 Task: Find a guest house in Ames, United States, for July 7-15, with 4 bedrooms, 3 bathrooms, self check-in, and English-speaking host, within a price range of ₹6600 to ₹330000+.
Action: Mouse moved to (432, 96)
Screenshot: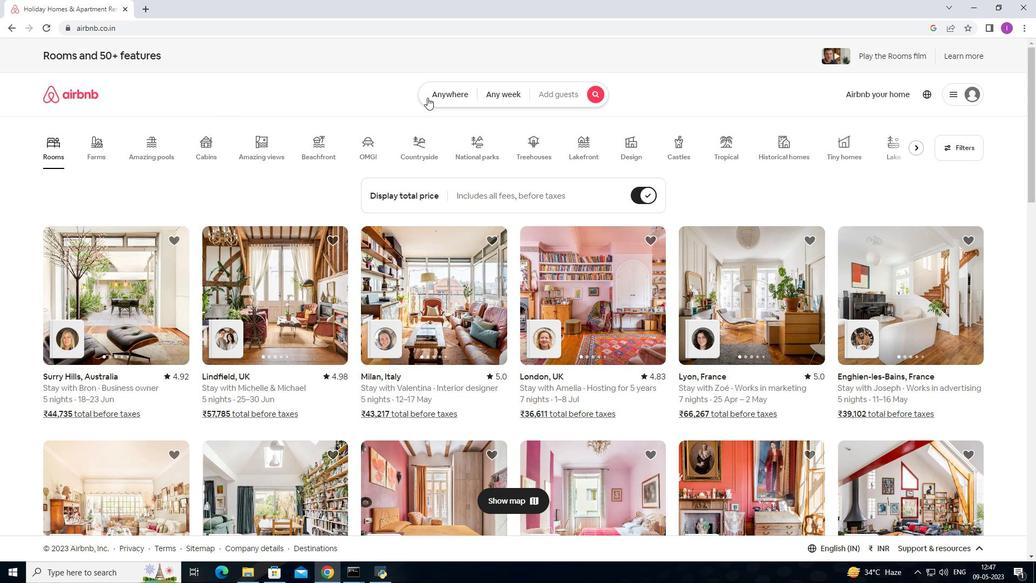 
Action: Mouse pressed left at (432, 96)
Screenshot: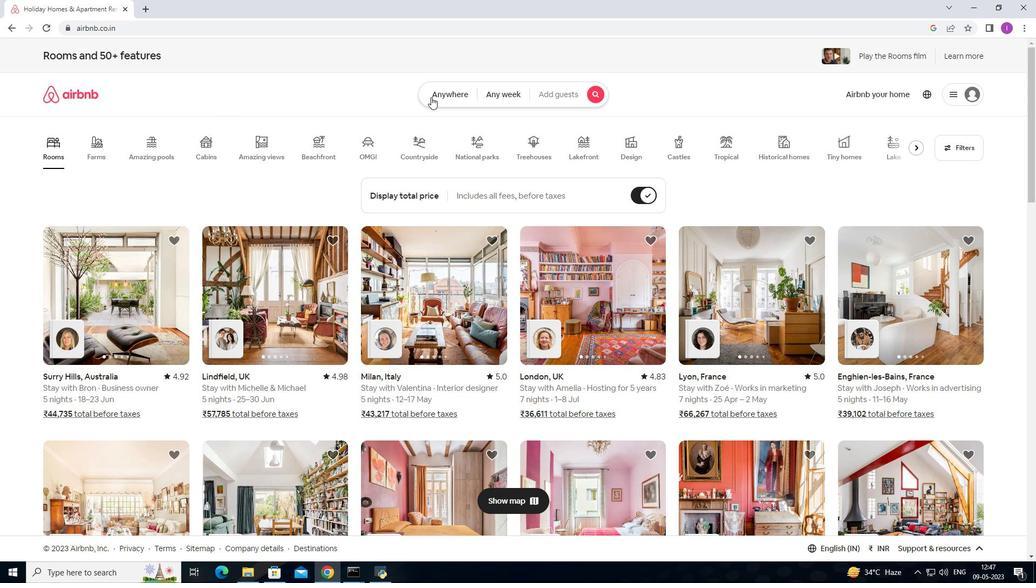 
Action: Mouse moved to (356, 131)
Screenshot: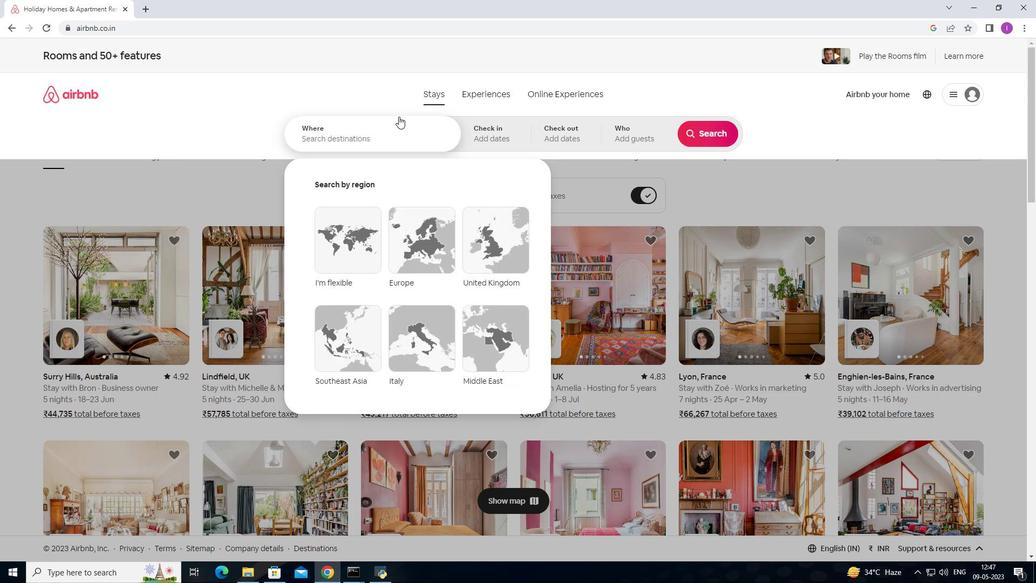 
Action: Mouse pressed left at (356, 131)
Screenshot: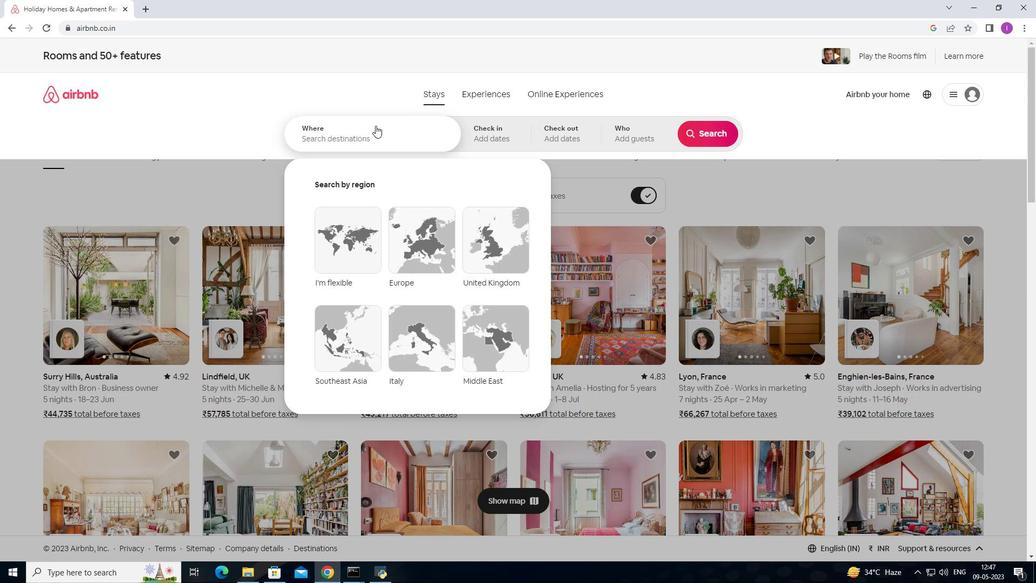 
Action: Mouse moved to (319, 135)
Screenshot: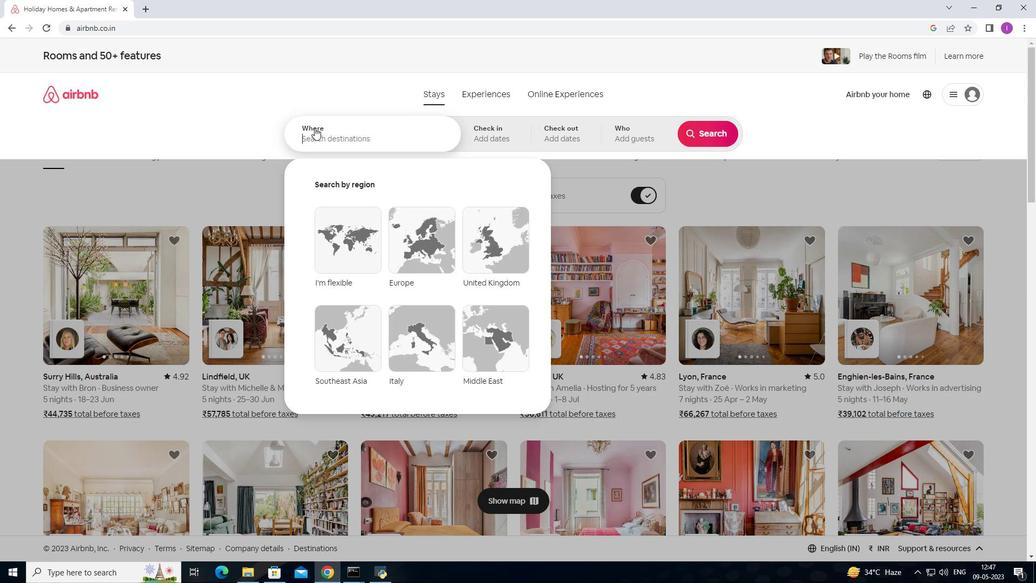 
Action: Mouse pressed left at (319, 135)
Screenshot: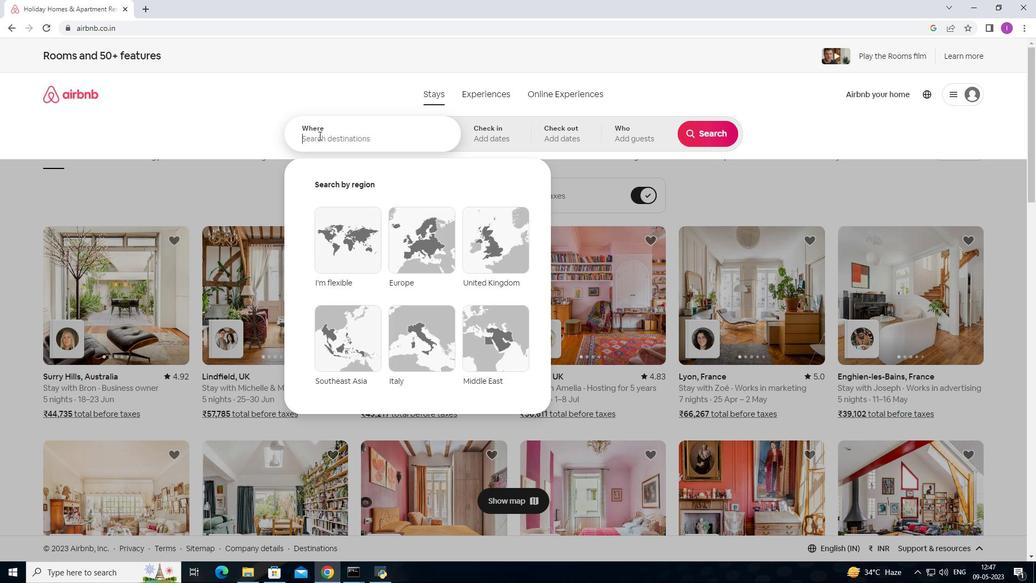 
Action: Mouse moved to (324, 132)
Screenshot: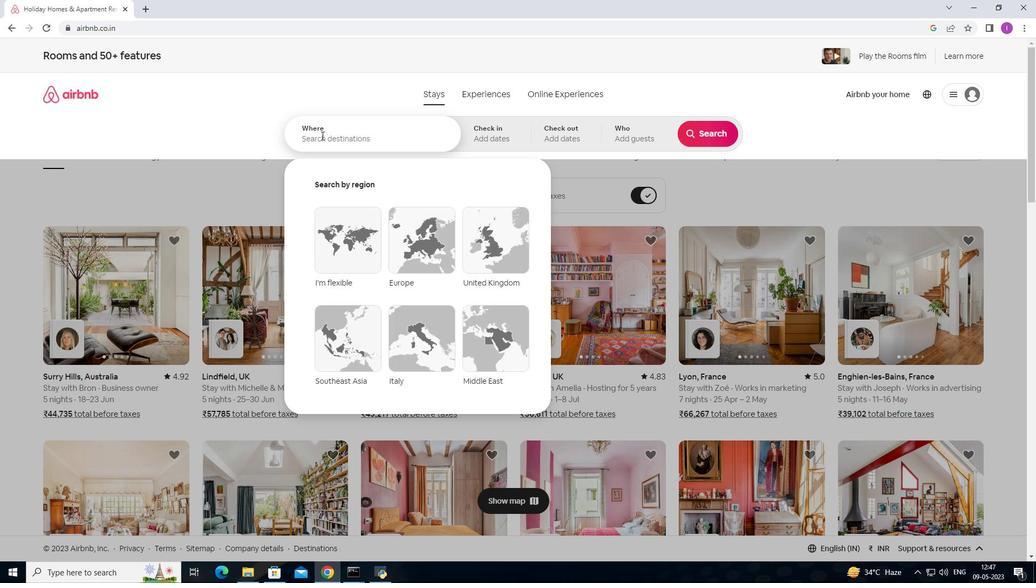 
Action: Key pressed <Key.shift>Ames,<Key.shift>United<Key.space>states
Screenshot: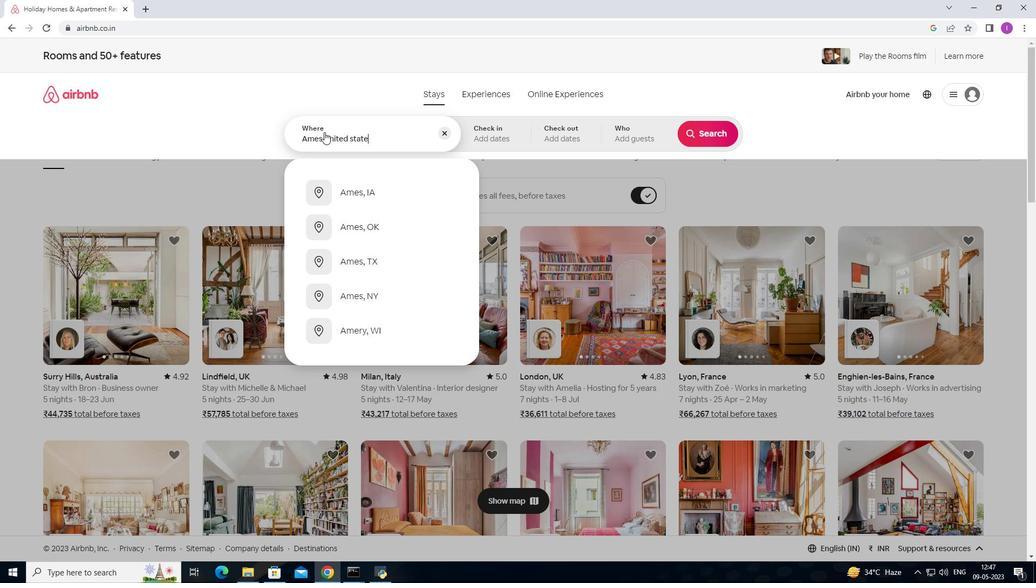 
Action: Mouse moved to (517, 131)
Screenshot: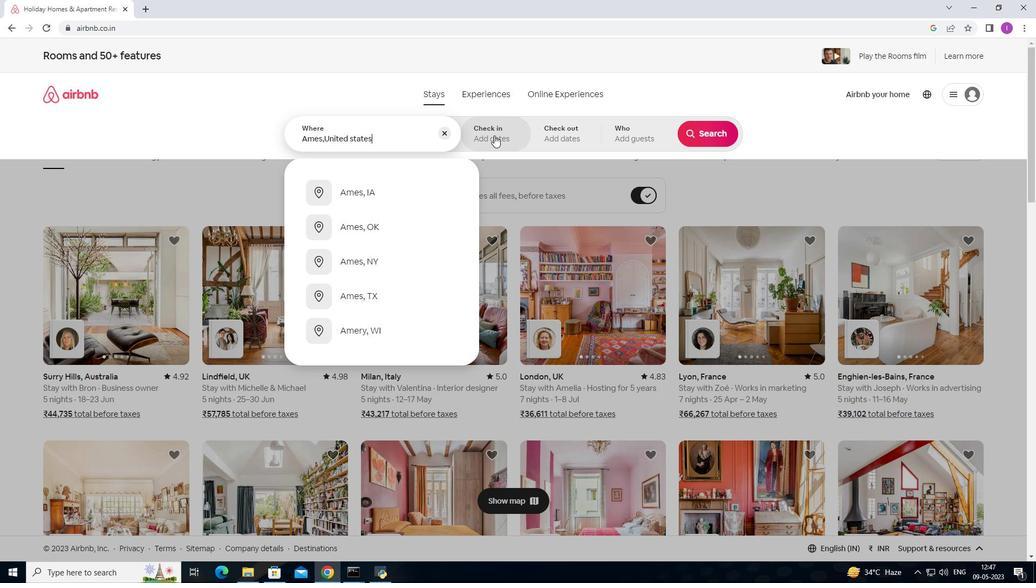 
Action: Mouse pressed left at (517, 131)
Screenshot: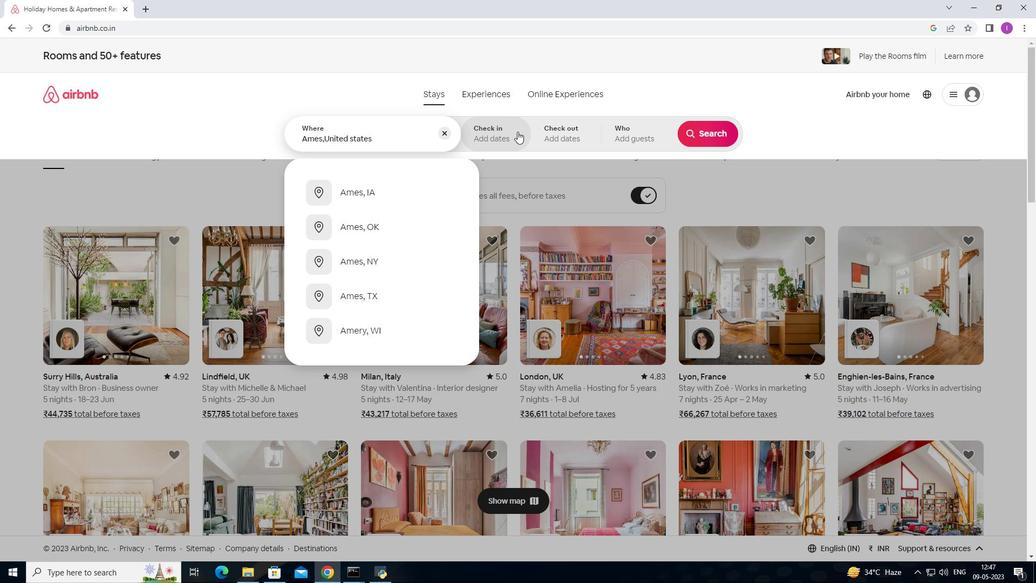 
Action: Mouse moved to (705, 212)
Screenshot: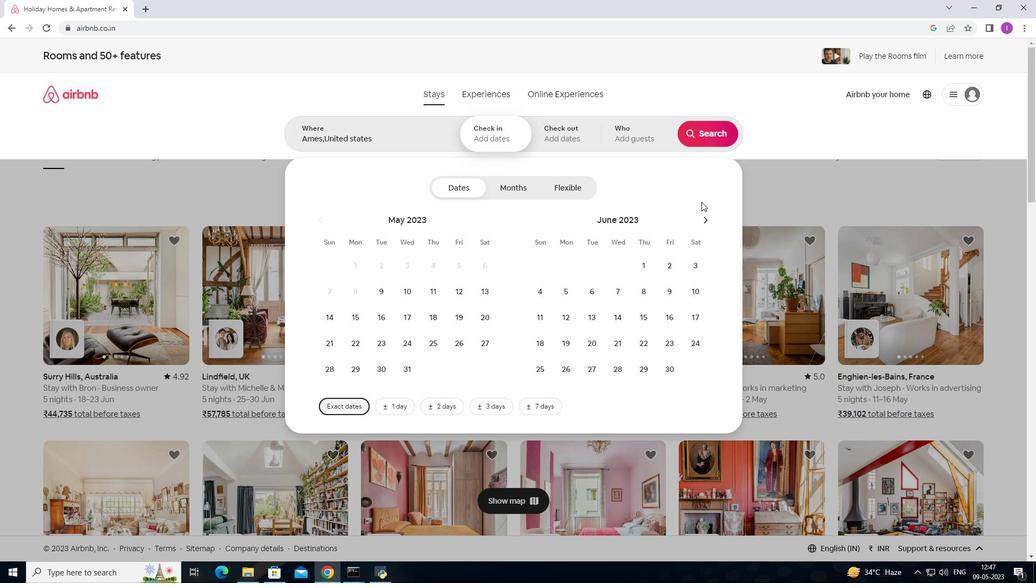
Action: Mouse pressed left at (705, 212)
Screenshot: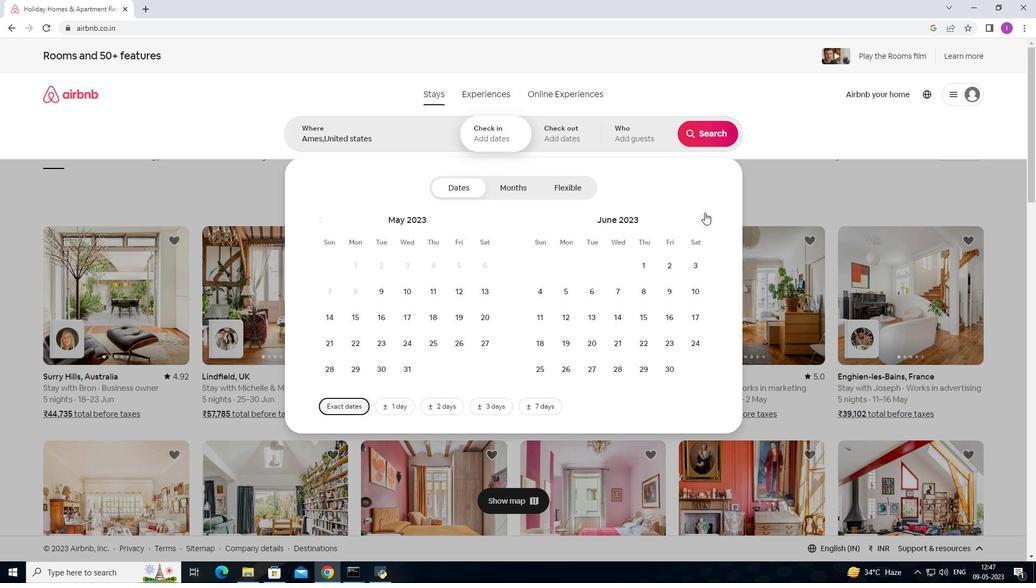 
Action: Mouse moved to (669, 287)
Screenshot: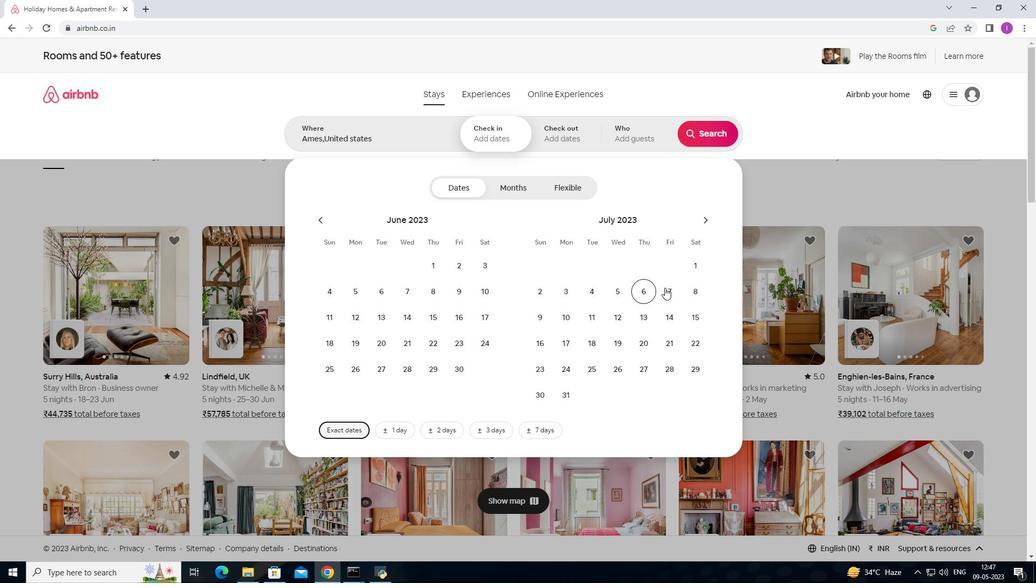 
Action: Mouse pressed left at (669, 287)
Screenshot: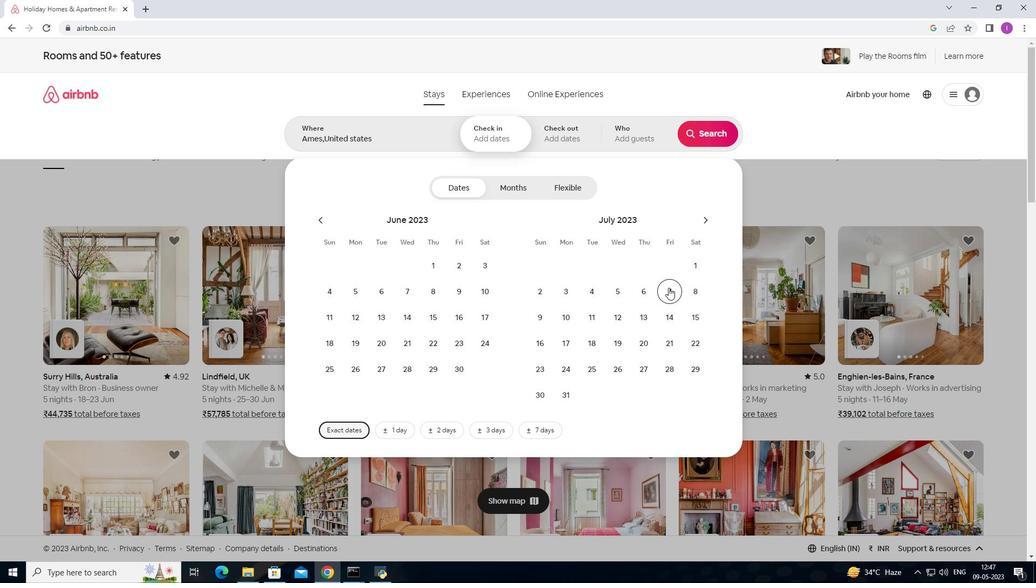 
Action: Mouse moved to (695, 308)
Screenshot: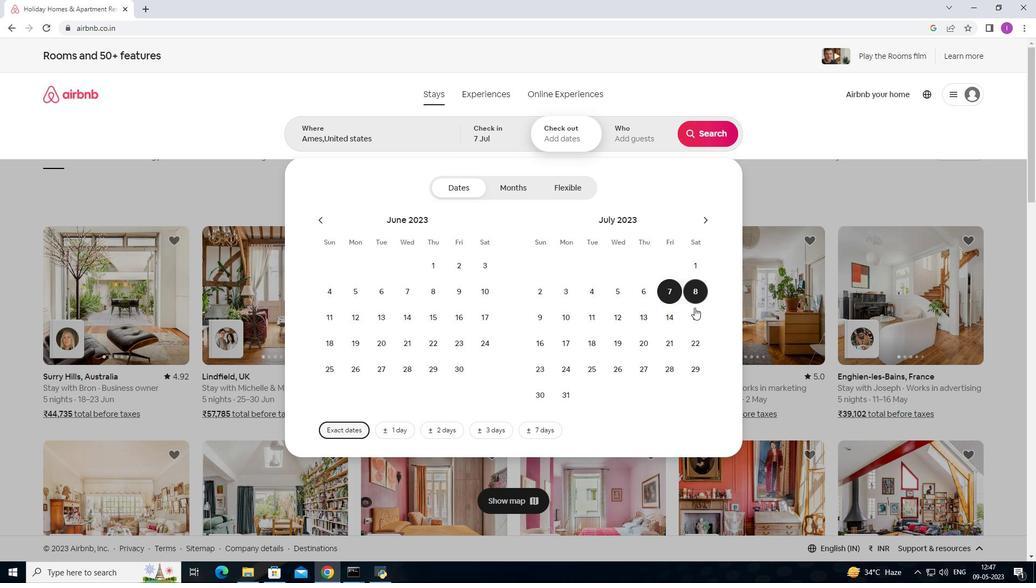 
Action: Mouse pressed left at (695, 308)
Screenshot: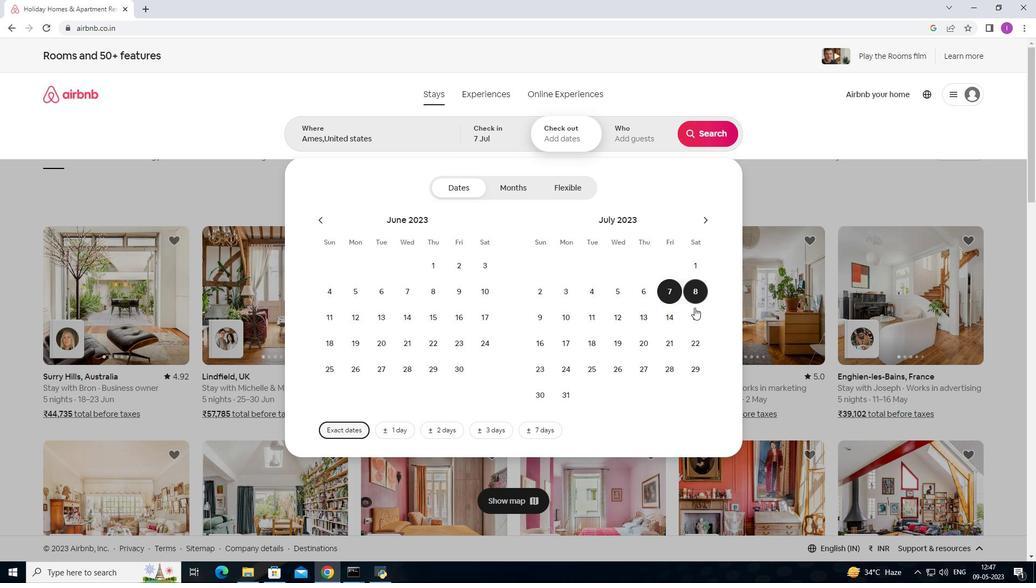 
Action: Mouse moved to (696, 312)
Screenshot: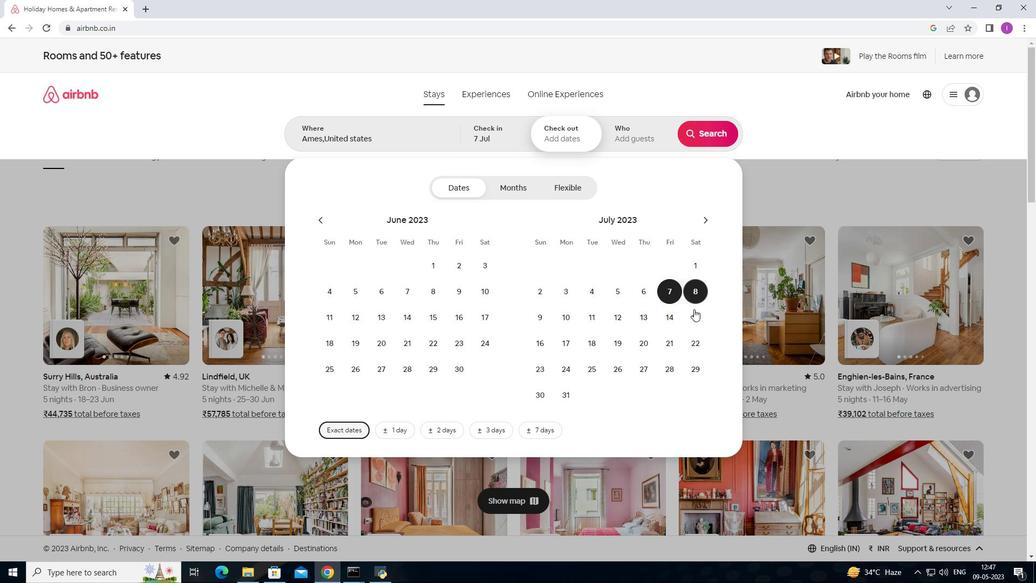 
Action: Mouse pressed left at (696, 312)
Screenshot: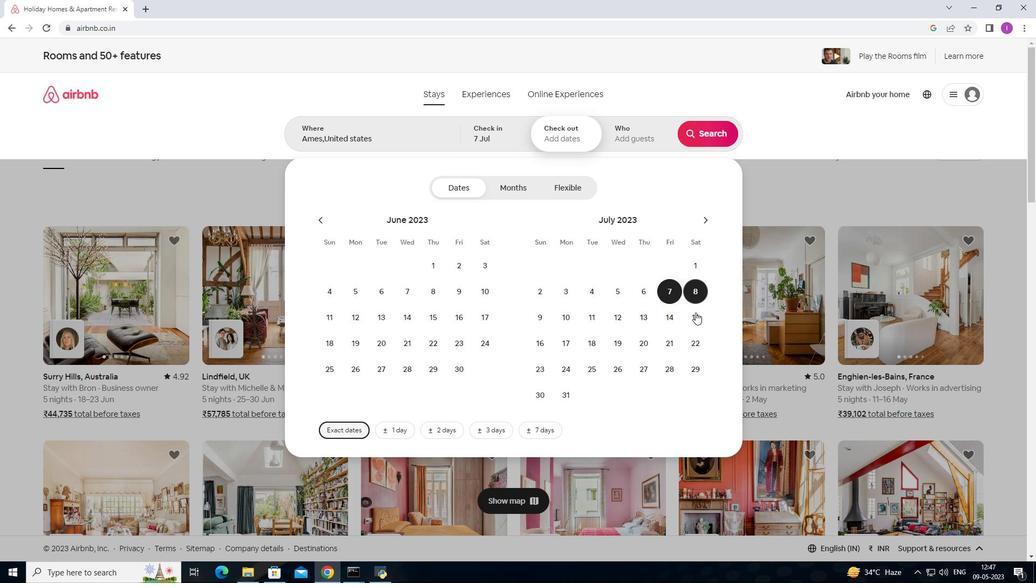 
Action: Mouse moved to (638, 135)
Screenshot: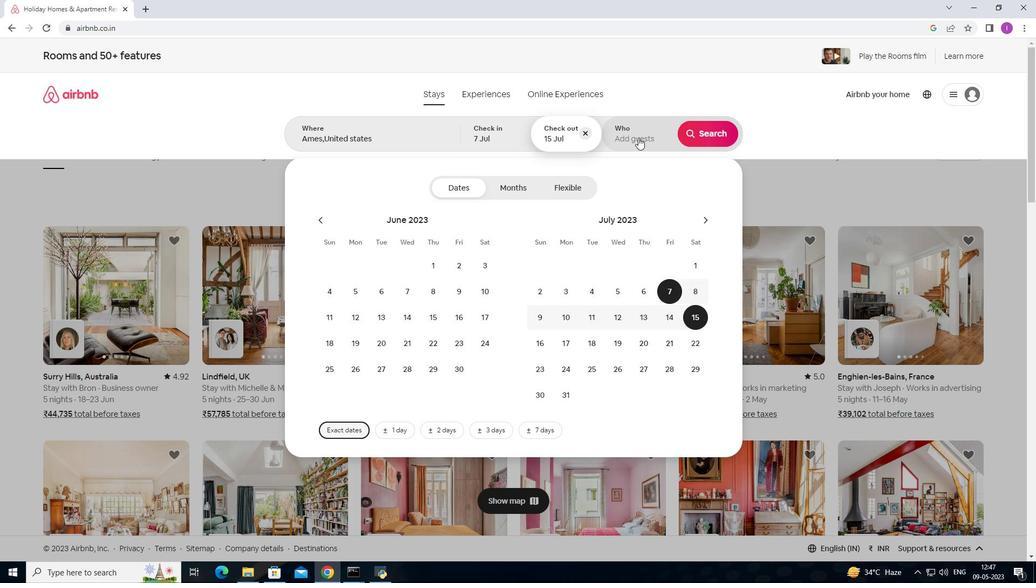 
Action: Mouse pressed left at (638, 135)
Screenshot: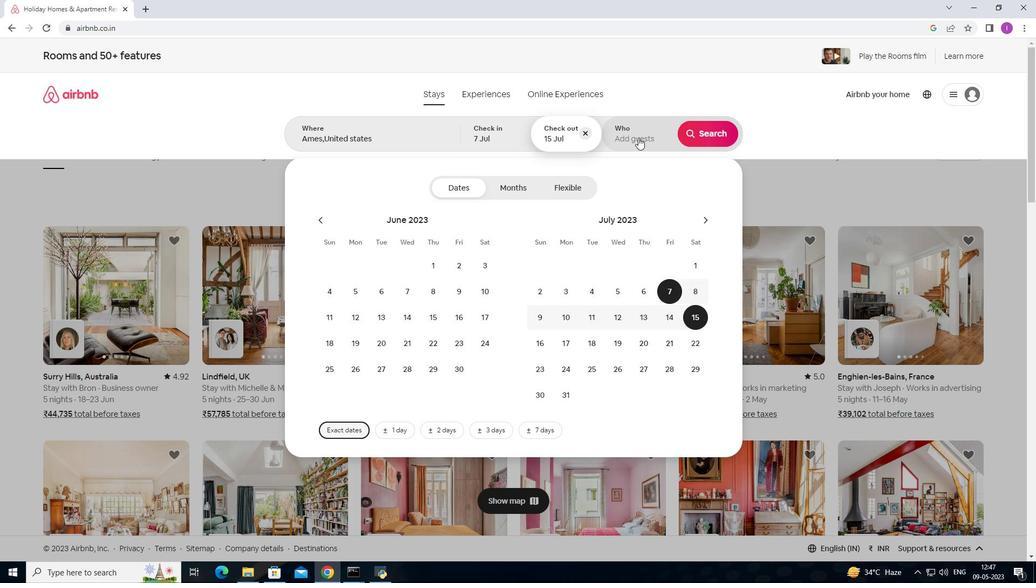 
Action: Mouse moved to (718, 130)
Screenshot: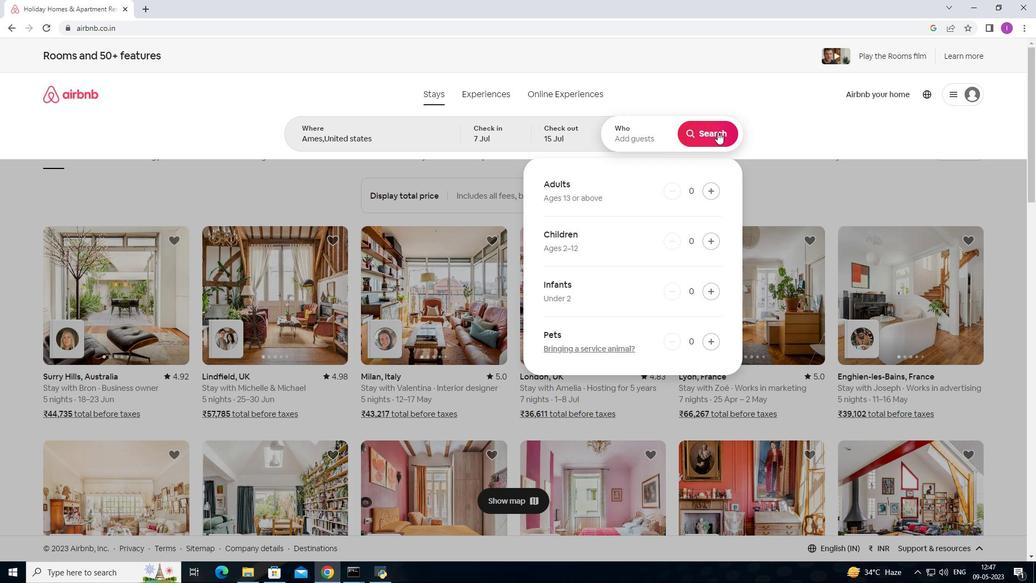 
Action: Mouse pressed left at (718, 130)
Screenshot: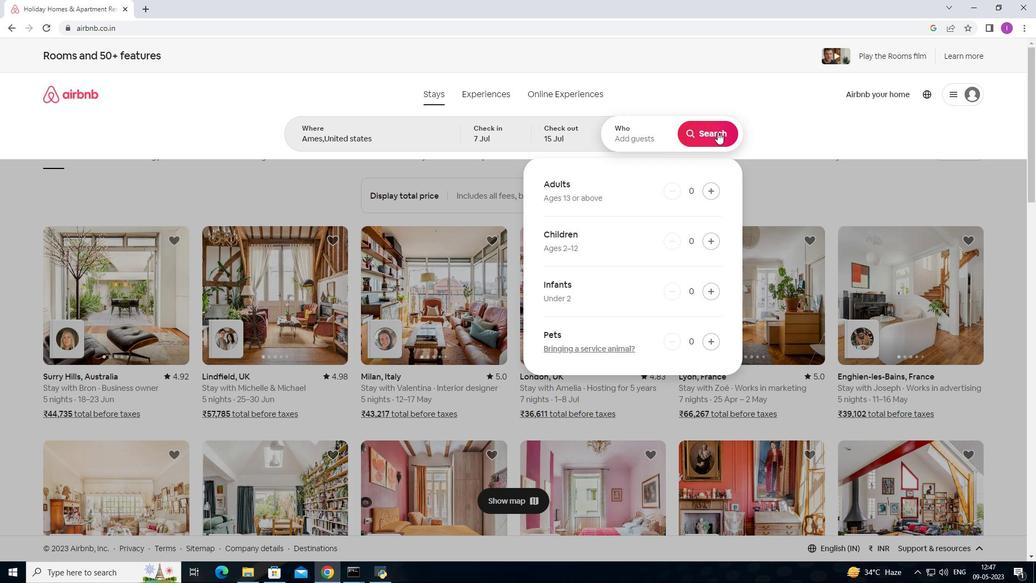 
Action: Mouse moved to (553, 61)
Screenshot: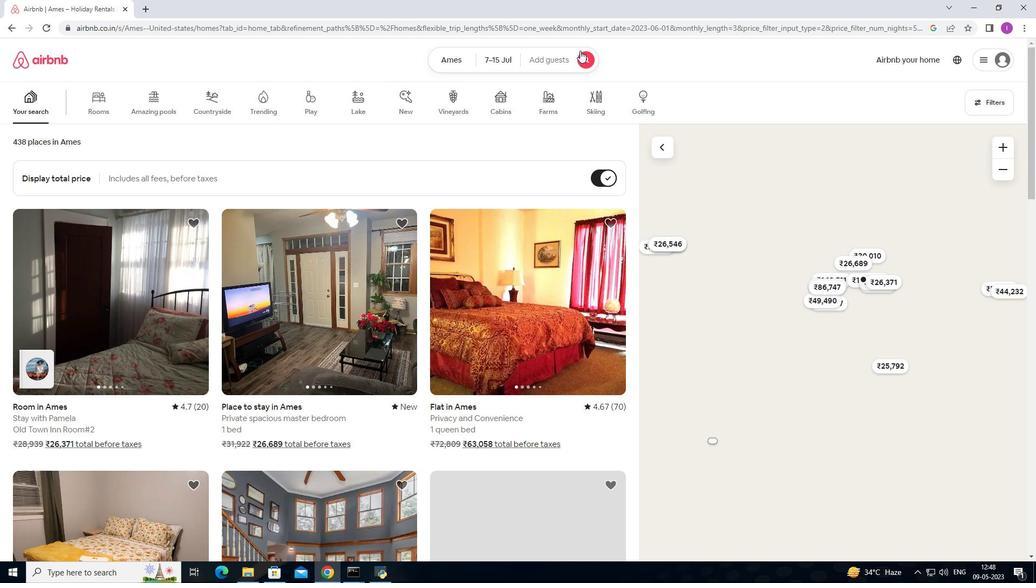 
Action: Mouse pressed left at (553, 61)
Screenshot: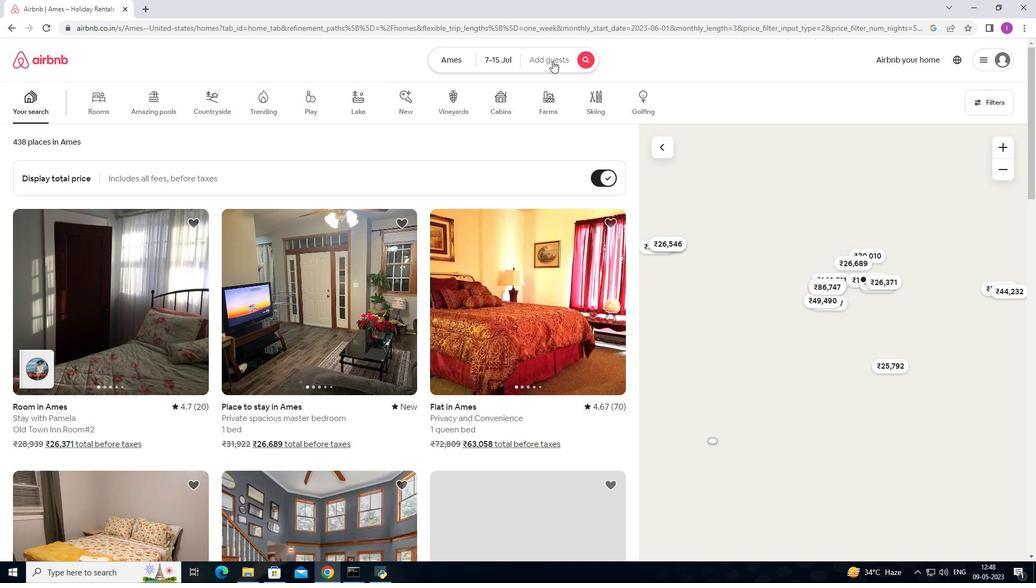 
Action: Mouse moved to (717, 156)
Screenshot: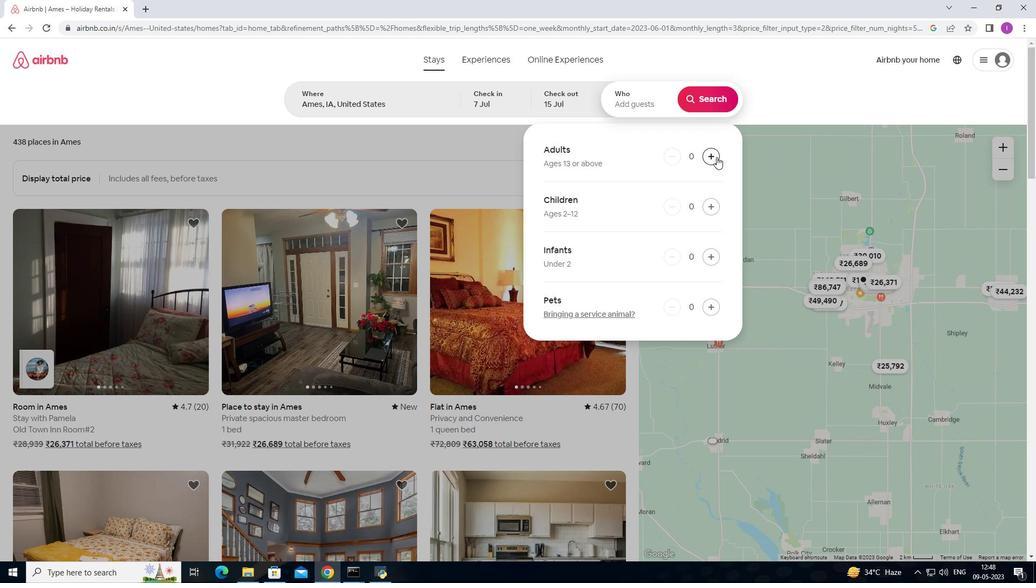 
Action: Mouse pressed left at (717, 156)
Screenshot: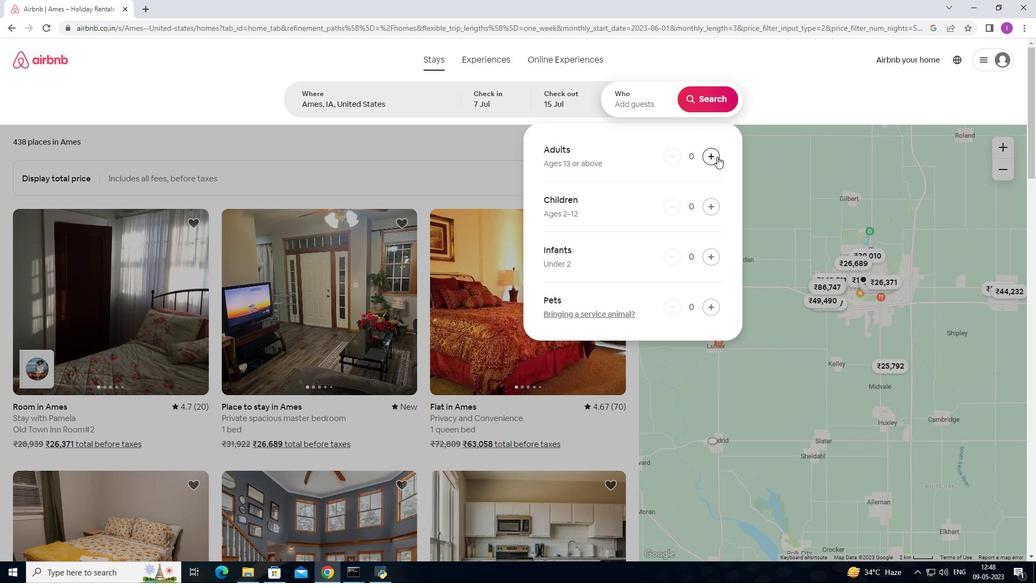 
Action: Mouse pressed left at (717, 156)
Screenshot: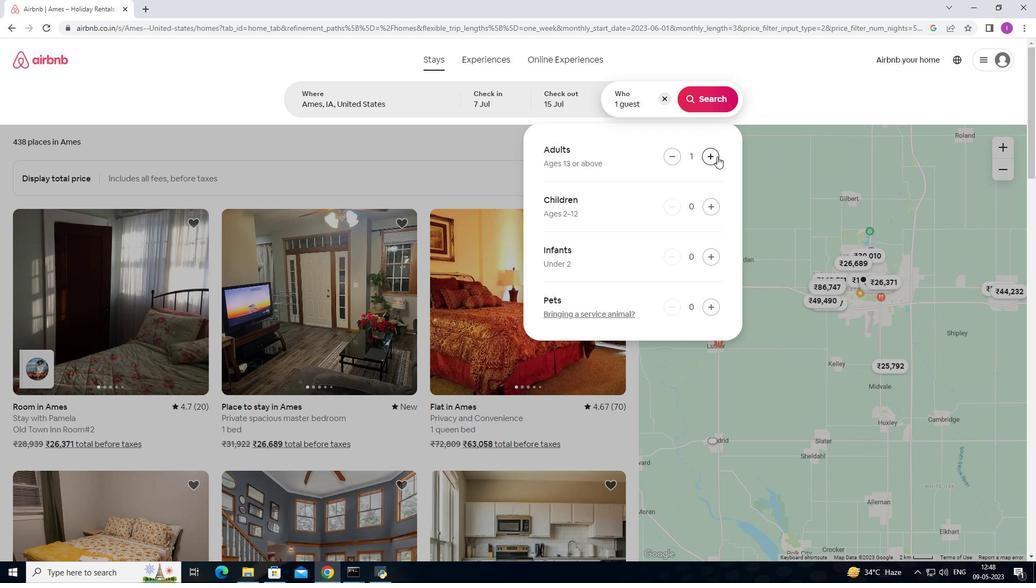 
Action: Mouse pressed left at (717, 156)
Screenshot: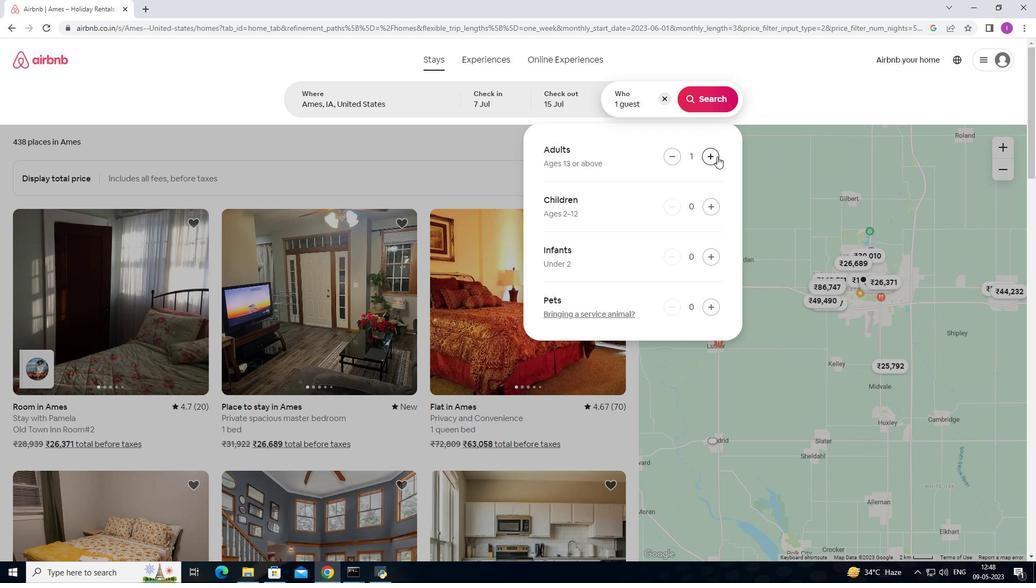 
Action: Mouse pressed left at (717, 156)
Screenshot: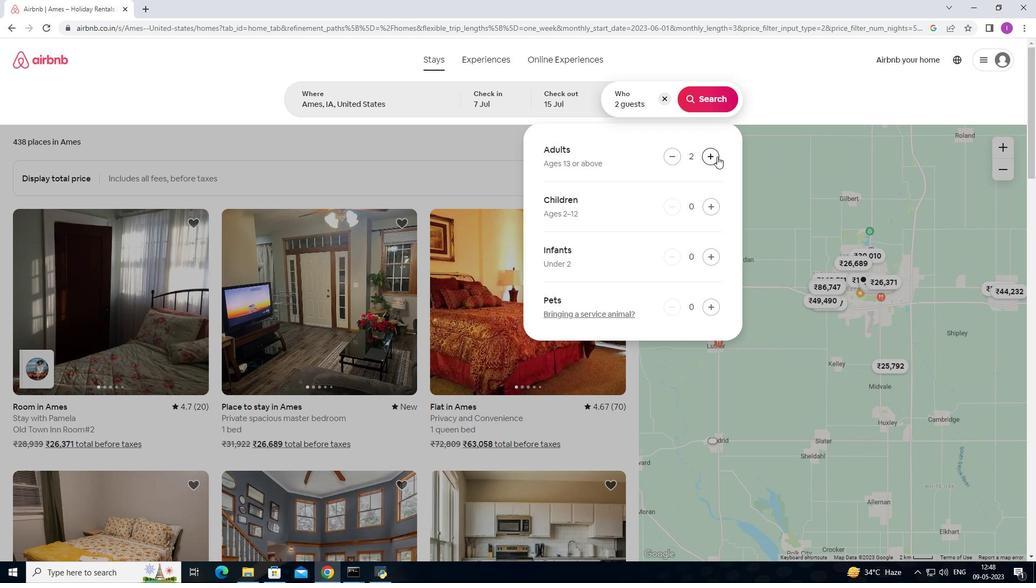 
Action: Mouse pressed left at (717, 156)
Screenshot: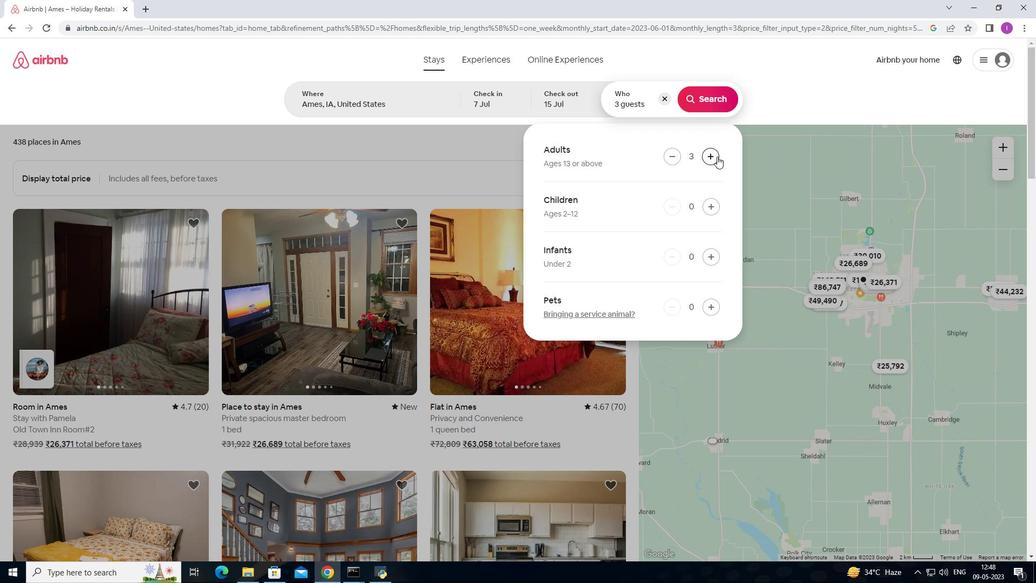 
Action: Mouse pressed left at (717, 156)
Screenshot: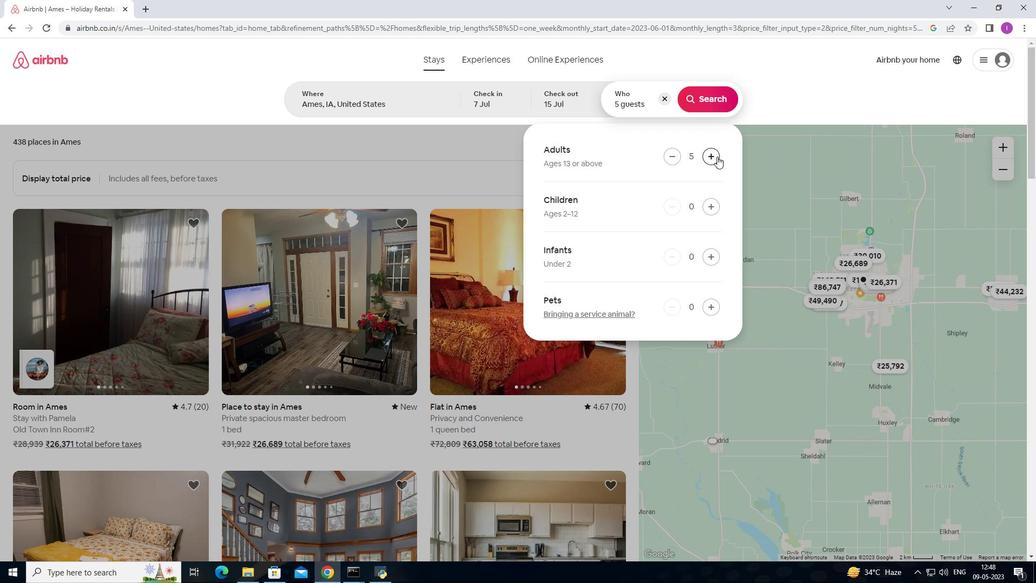 
Action: Mouse moved to (703, 99)
Screenshot: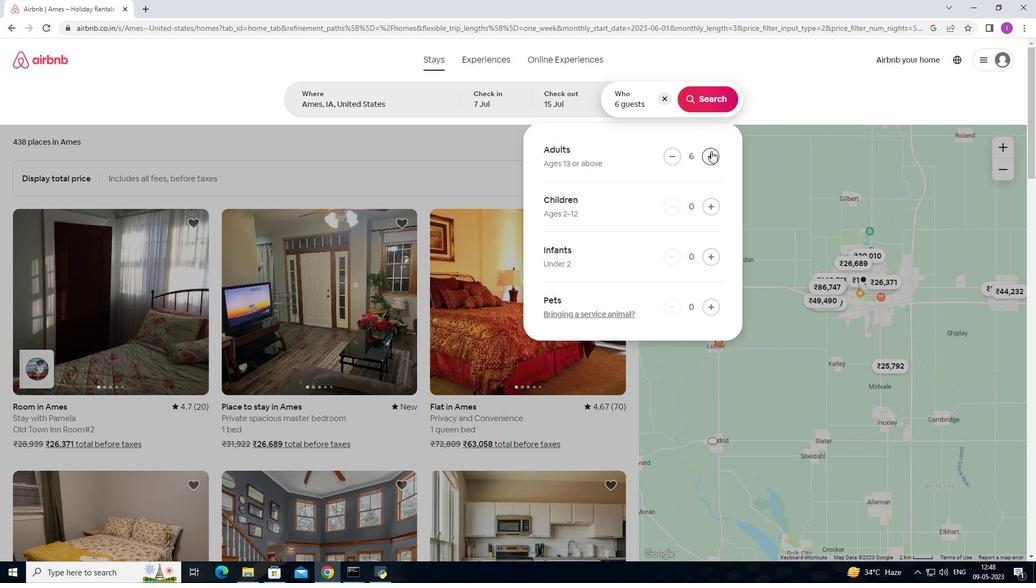 
Action: Mouse pressed left at (703, 99)
Screenshot: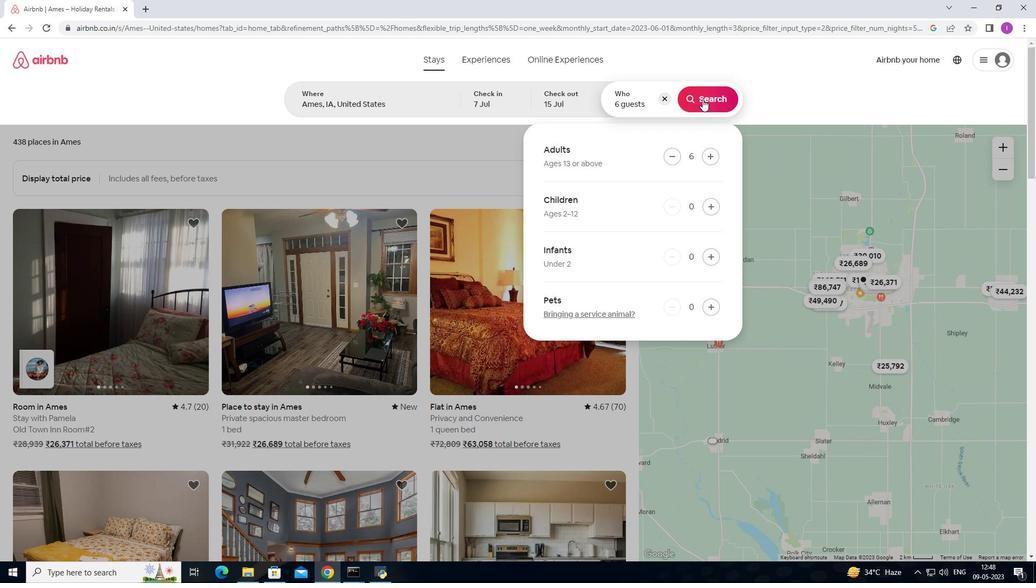
Action: Mouse moved to (982, 97)
Screenshot: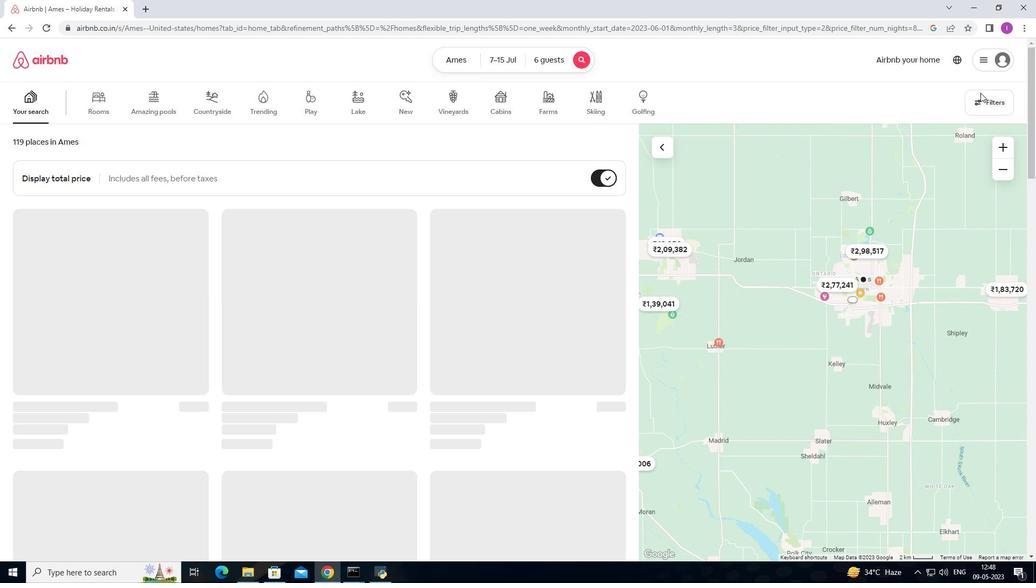 
Action: Mouse pressed left at (982, 97)
Screenshot: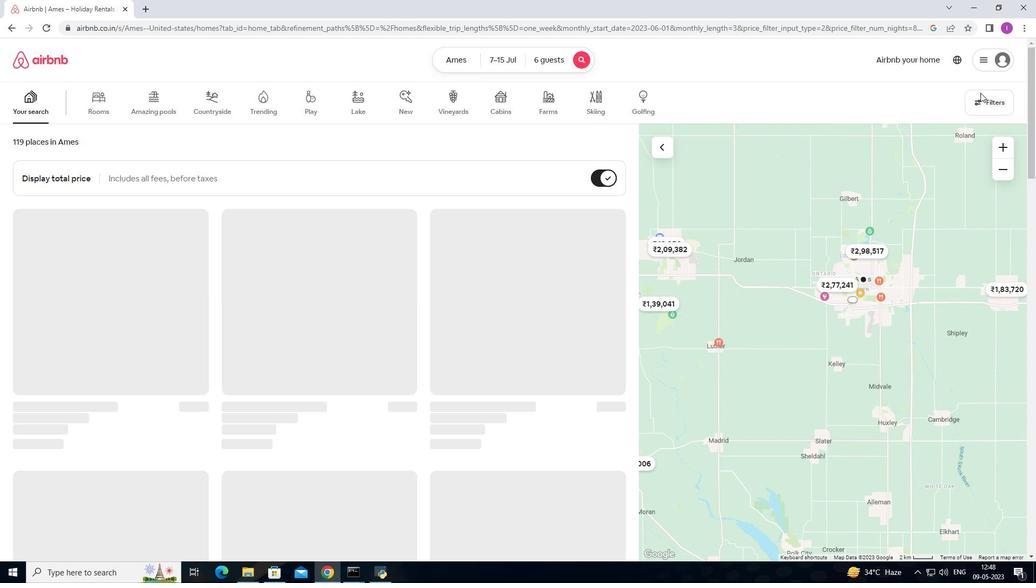 
Action: Mouse moved to (383, 368)
Screenshot: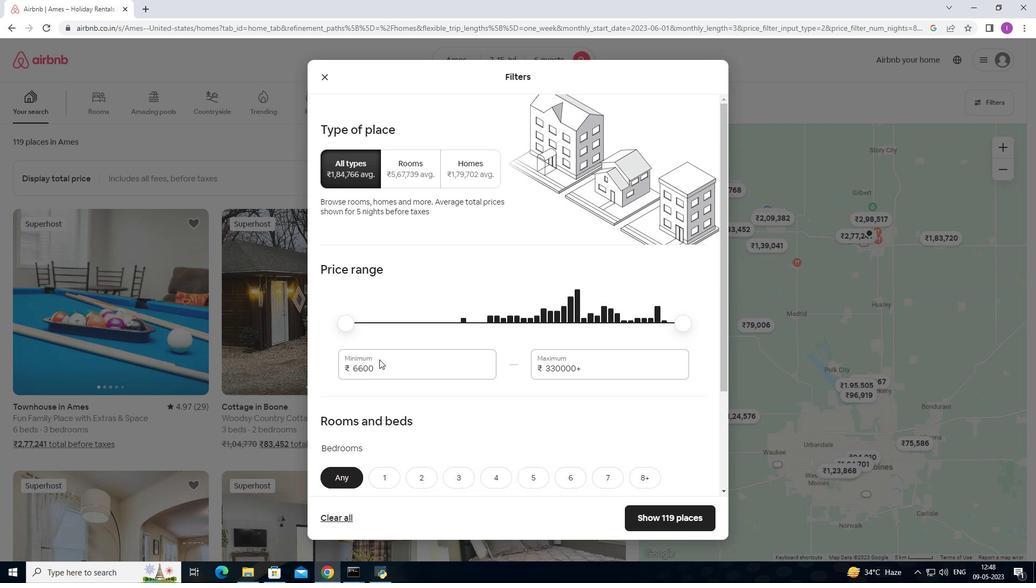 
Action: Mouse pressed left at (383, 368)
Screenshot: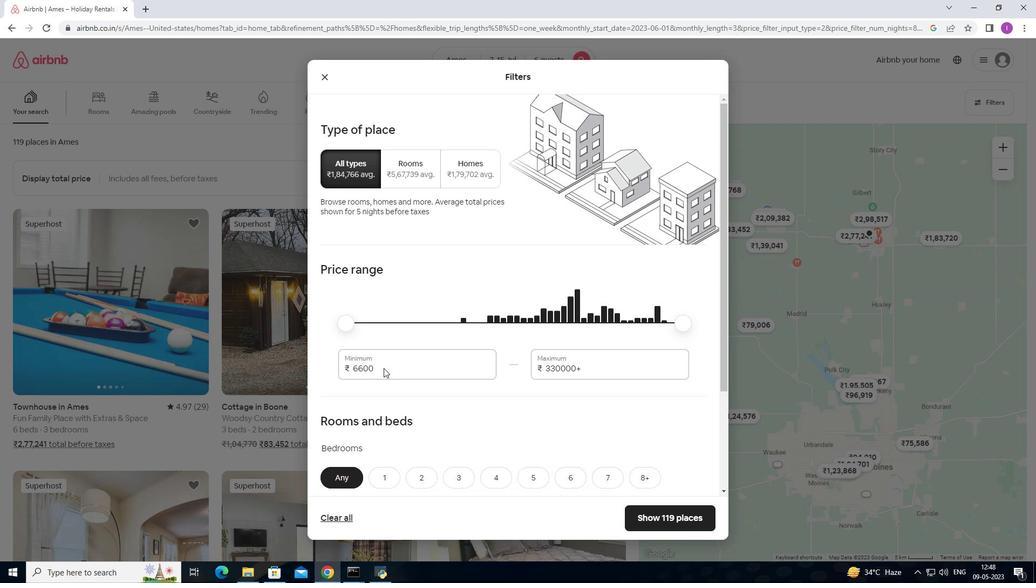 
Action: Mouse moved to (352, 339)
Screenshot: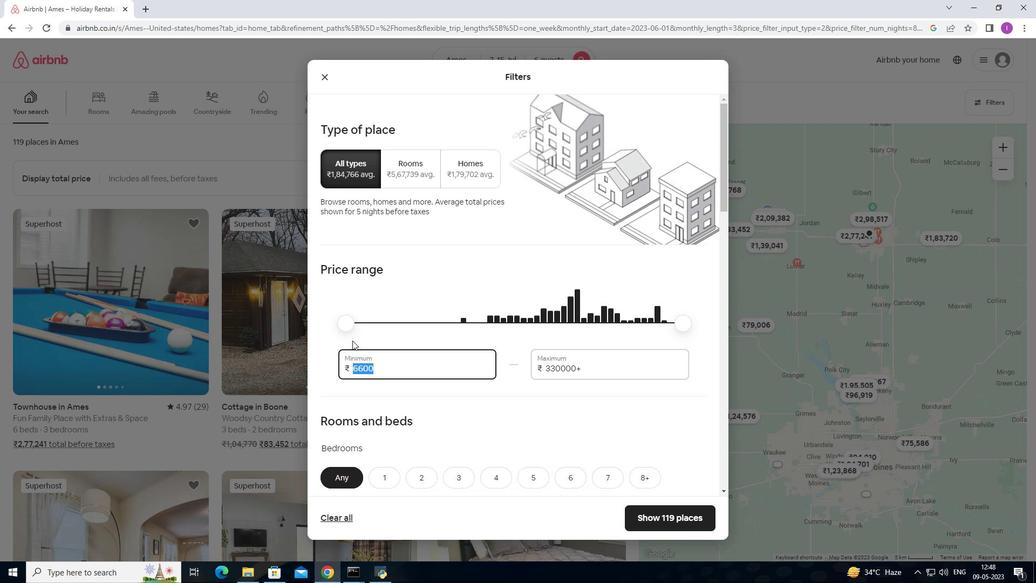 
Action: Key pressed 1
Screenshot: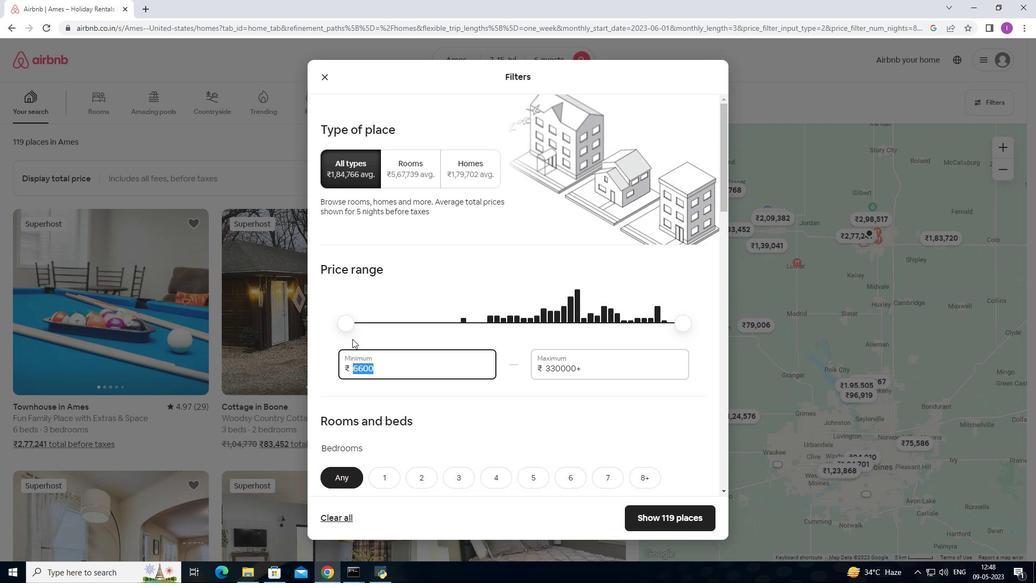 
Action: Mouse moved to (352, 338)
Screenshot: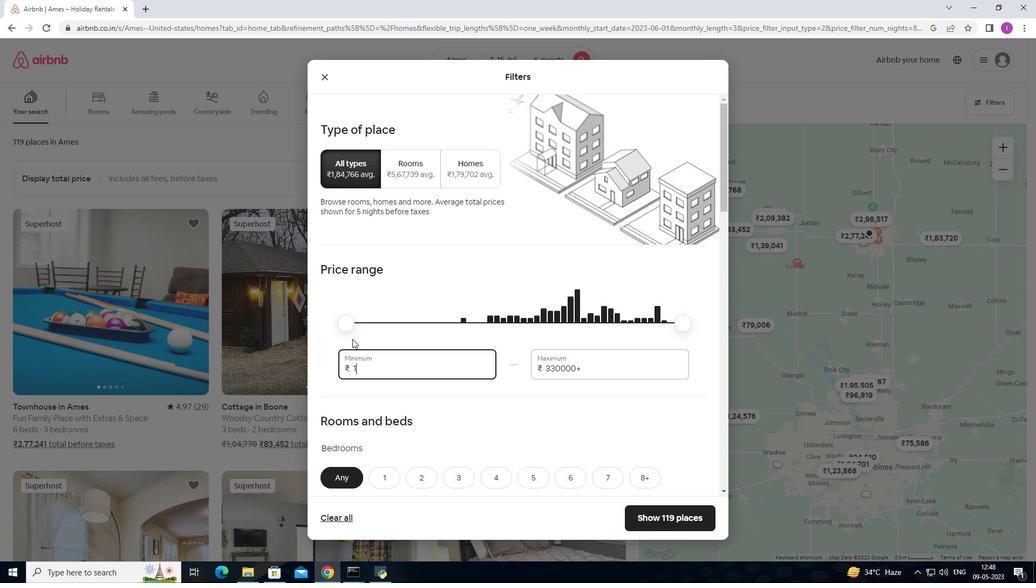 
Action: Key pressed 5
Screenshot: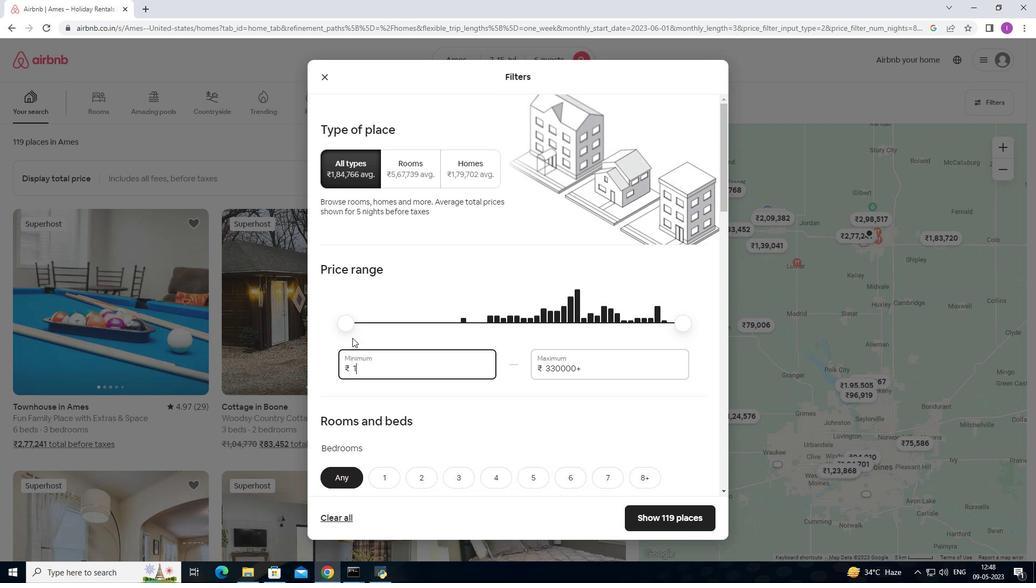 
Action: Mouse moved to (353, 334)
Screenshot: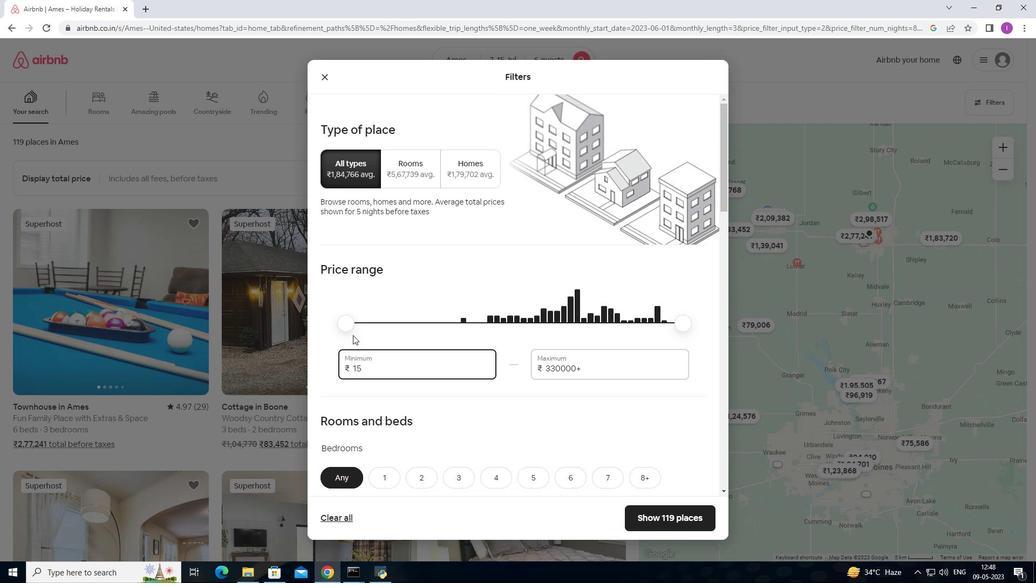 
Action: Key pressed 000
Screenshot: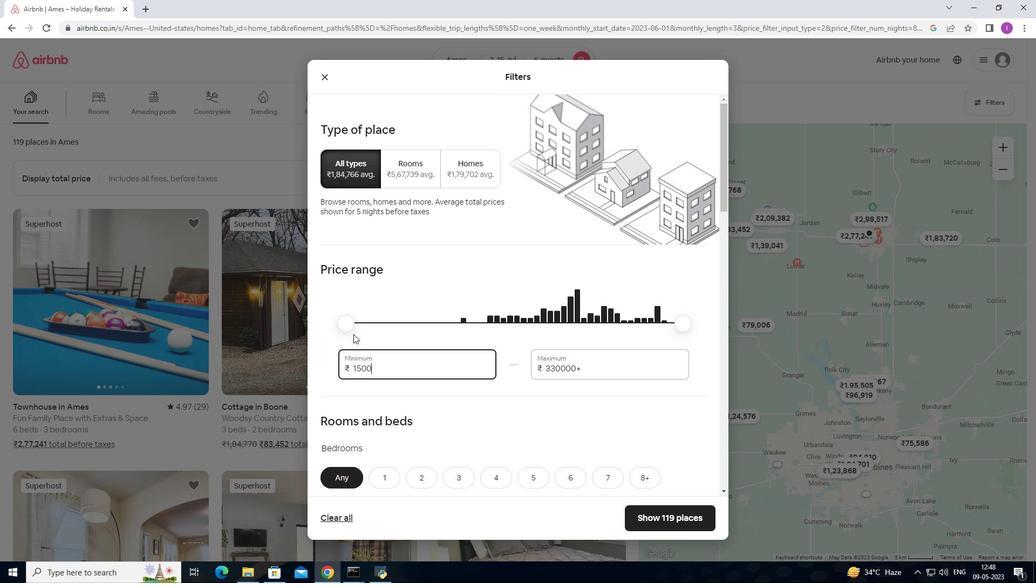 
Action: Mouse moved to (593, 362)
Screenshot: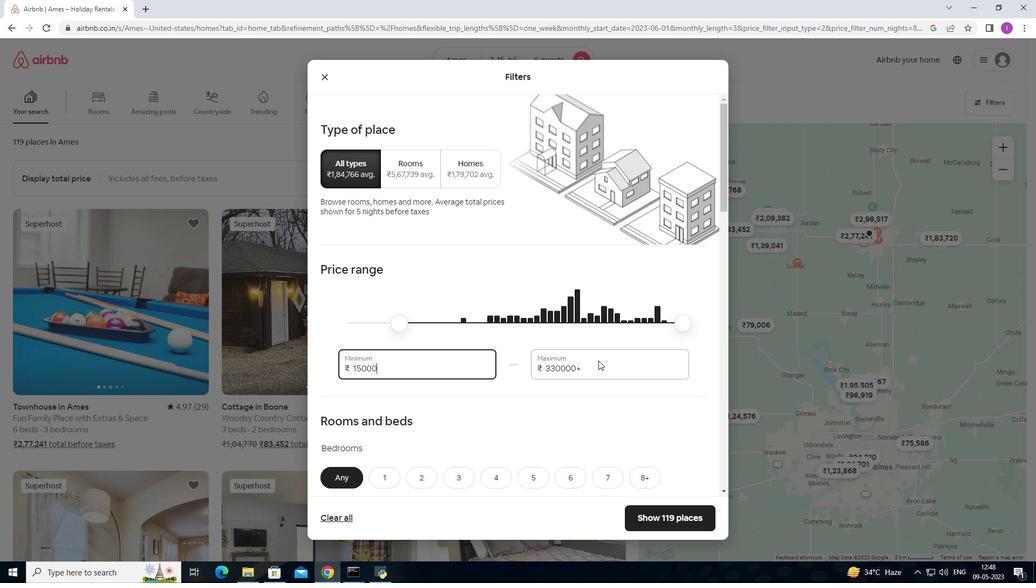 
Action: Mouse pressed left at (593, 362)
Screenshot: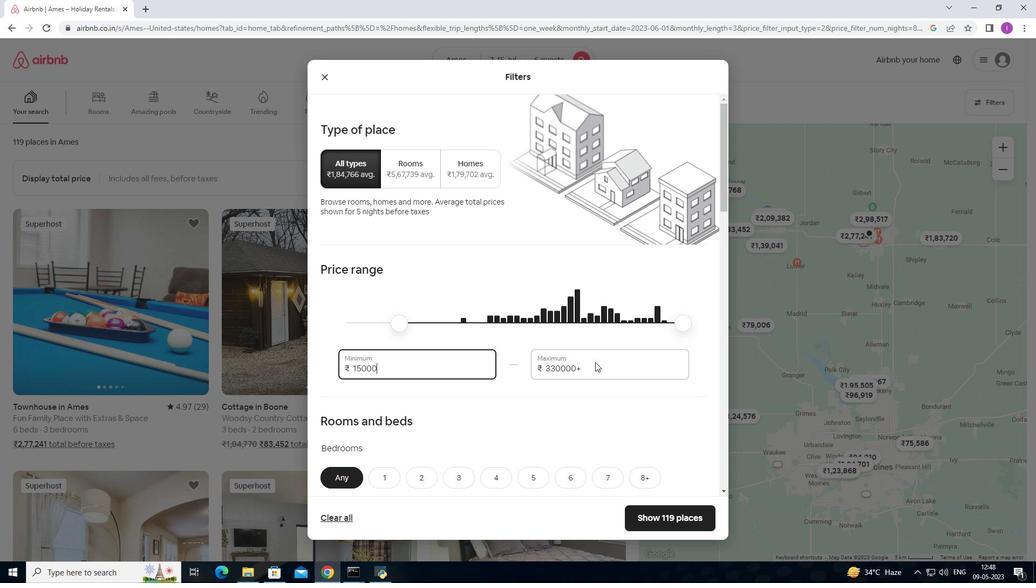 
Action: Mouse moved to (582, 369)
Screenshot: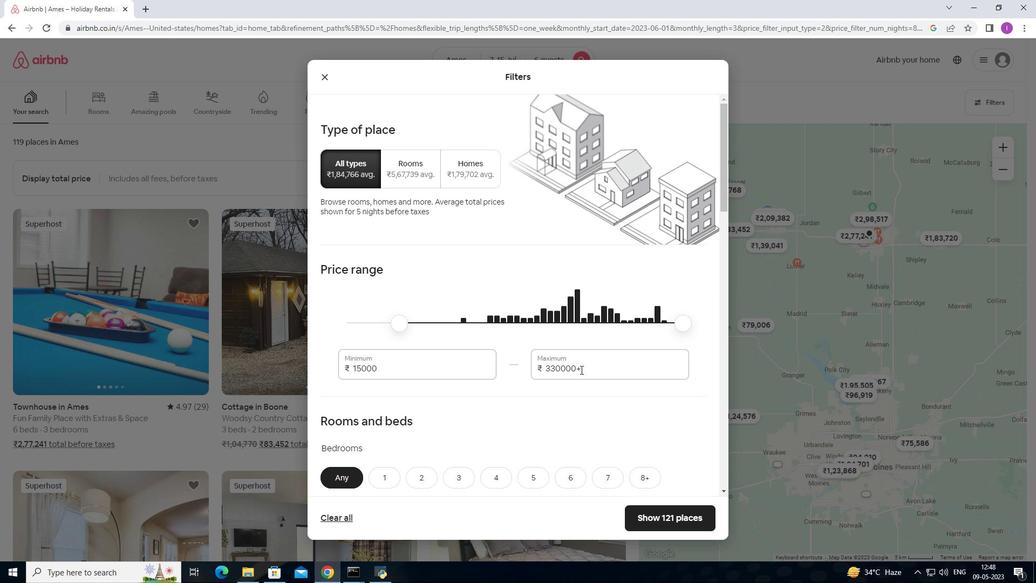 
Action: Mouse pressed left at (582, 369)
Screenshot: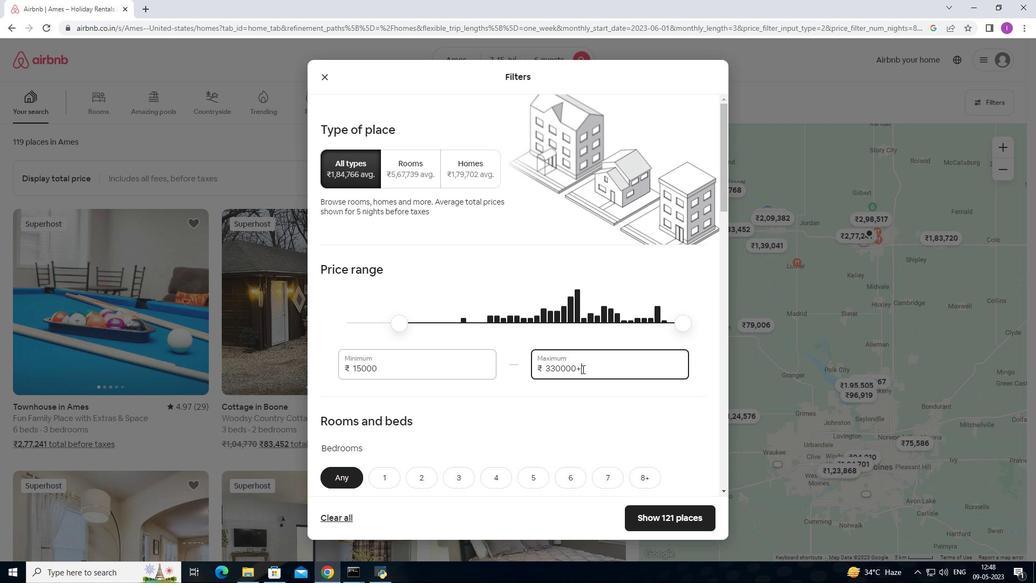 
Action: Mouse moved to (429, 324)
Screenshot: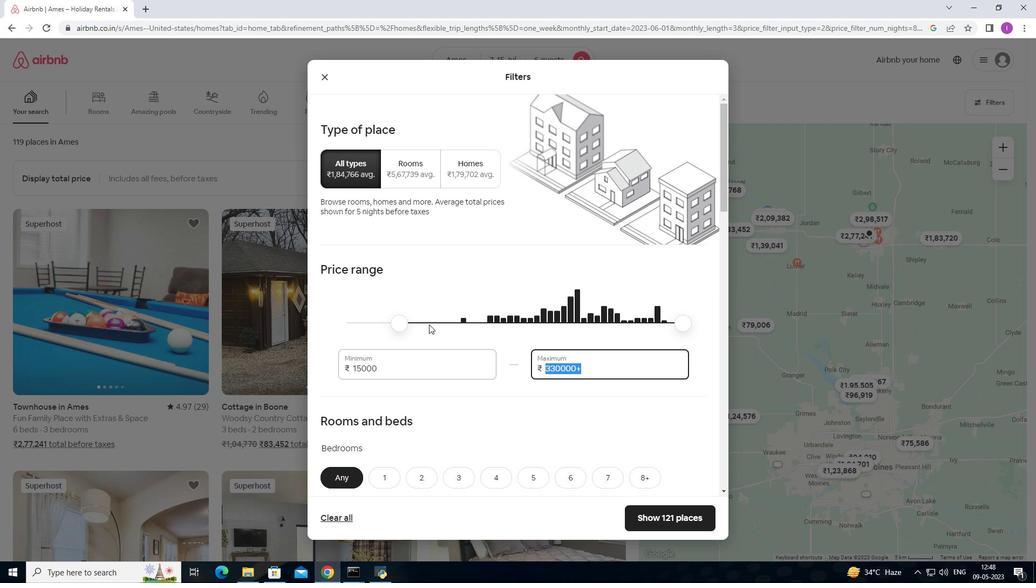 
Action: Key pressed 2
Screenshot: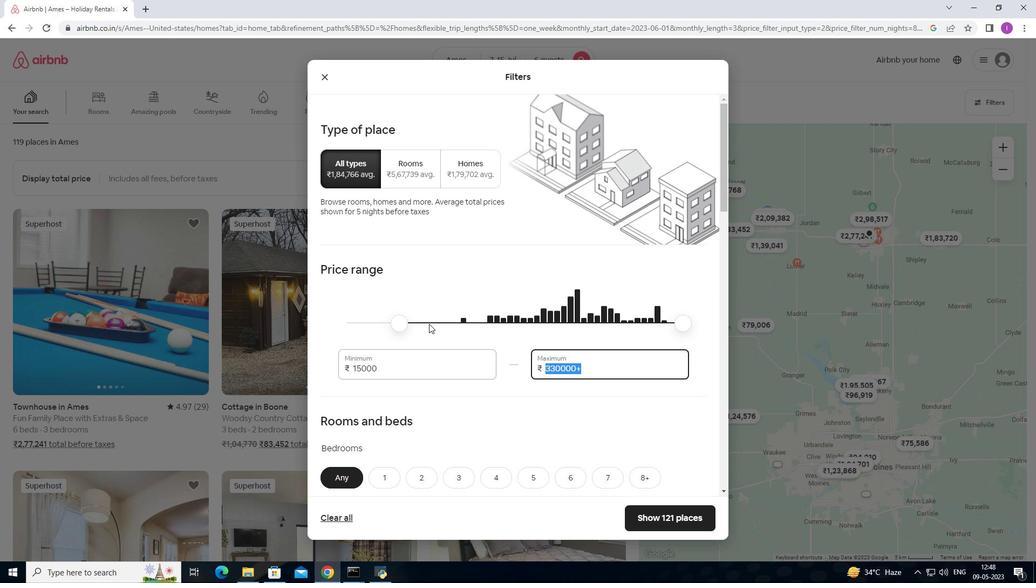 
Action: Mouse moved to (428, 322)
Screenshot: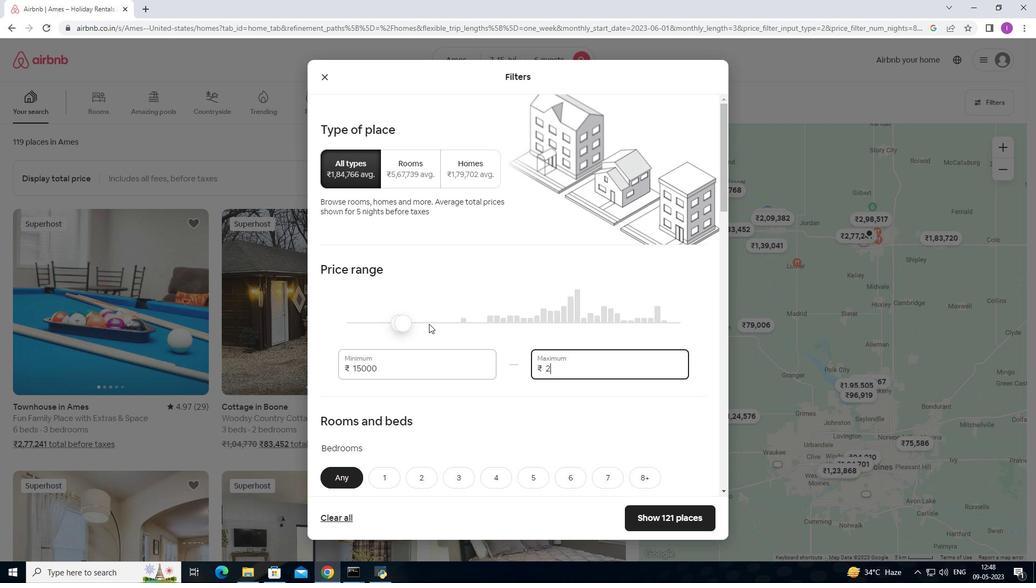
Action: Key pressed 00
Screenshot: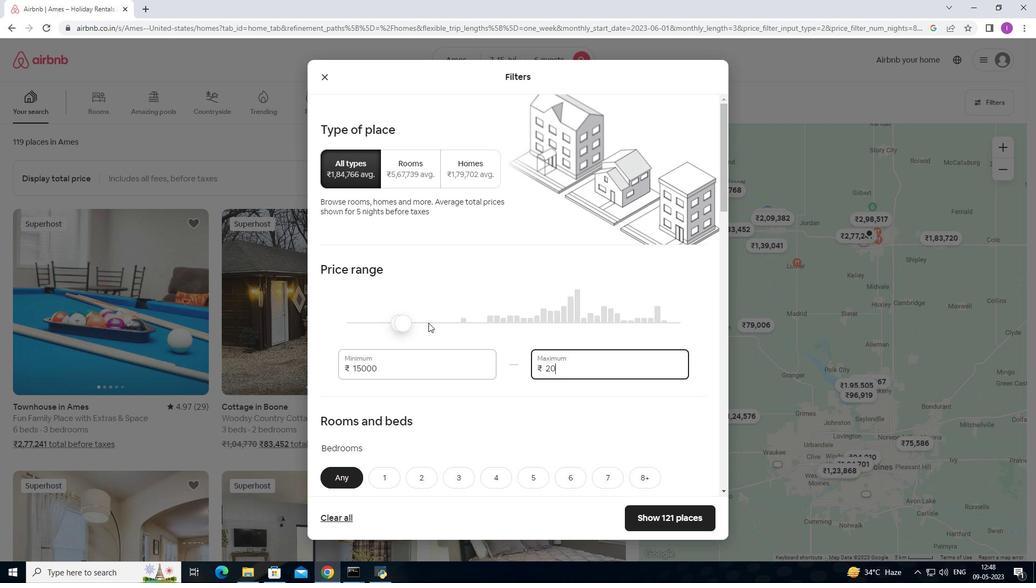 
Action: Mouse moved to (428, 321)
Screenshot: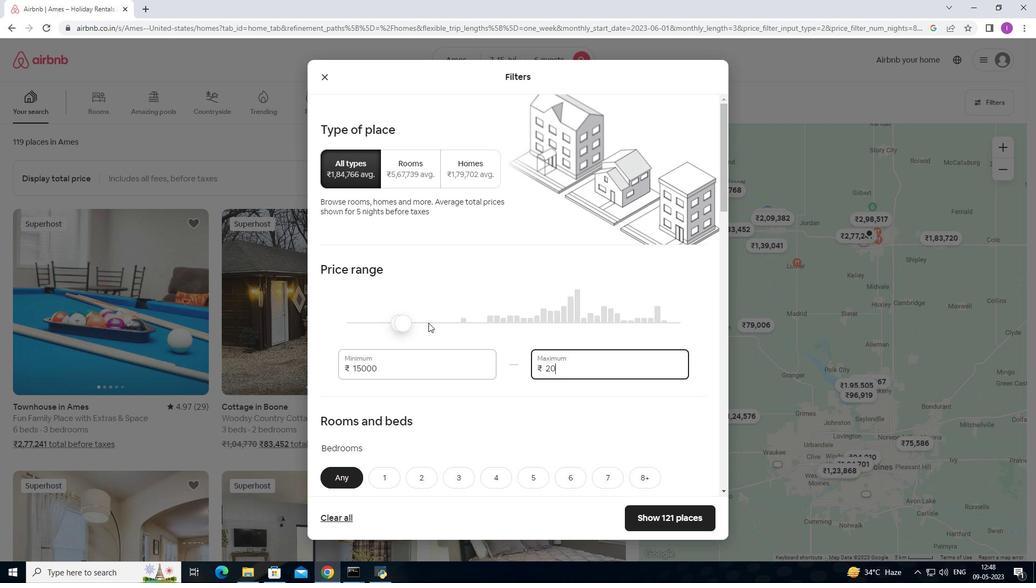 
Action: Key pressed 00
Screenshot: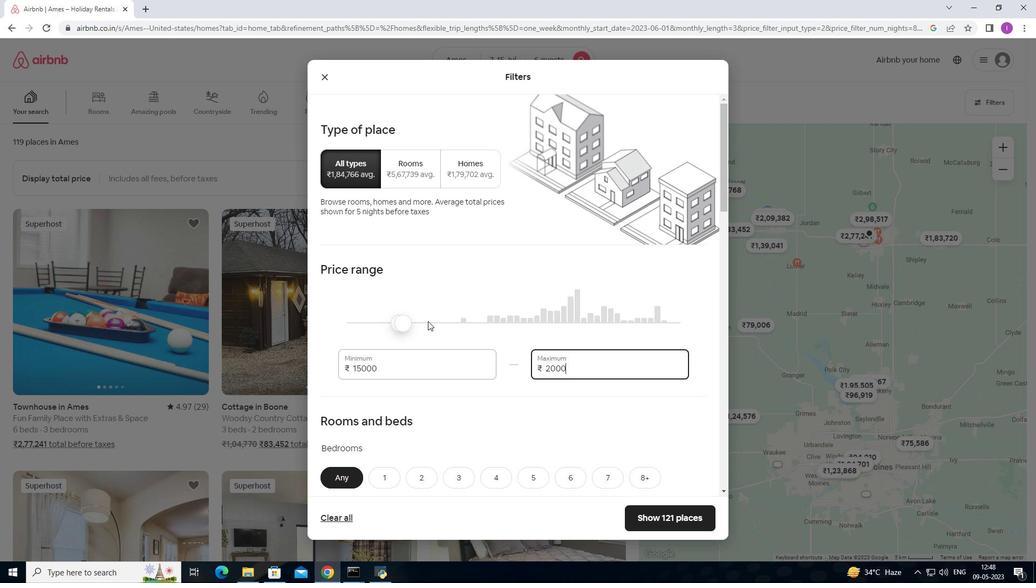 
Action: Mouse moved to (402, 336)
Screenshot: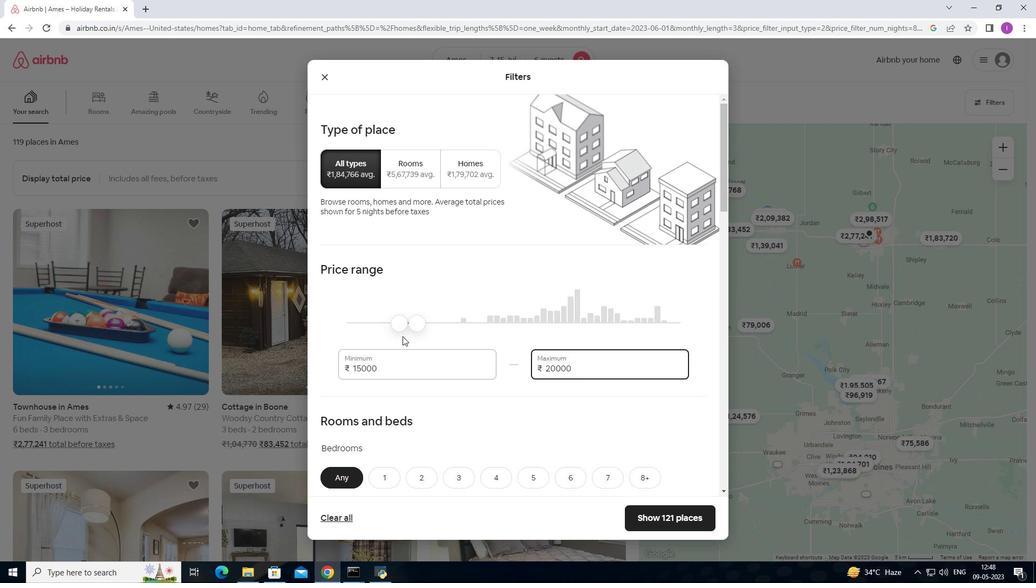 
Action: Mouse scrolled (402, 336) with delta (0, 0)
Screenshot: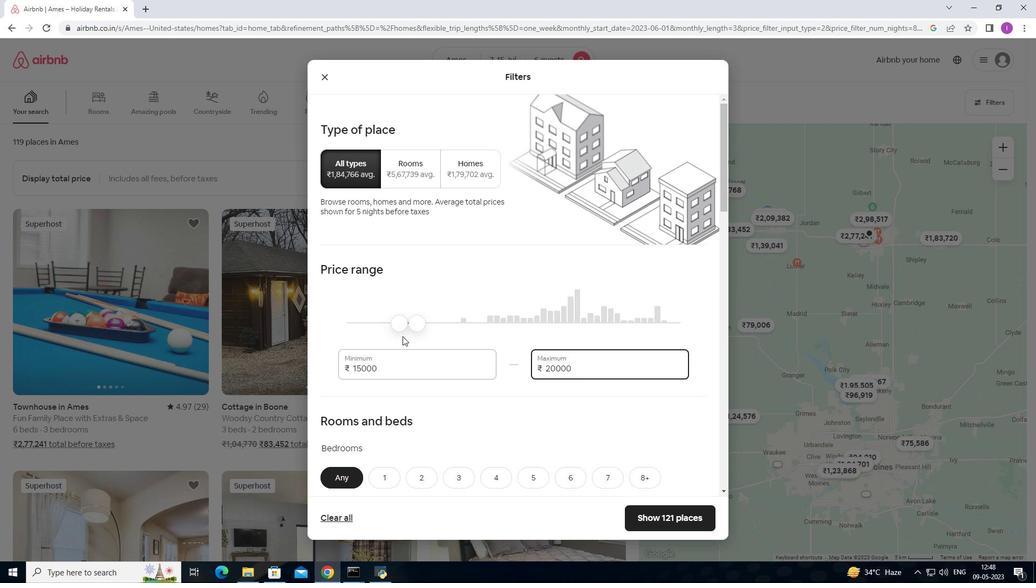 
Action: Mouse moved to (404, 338)
Screenshot: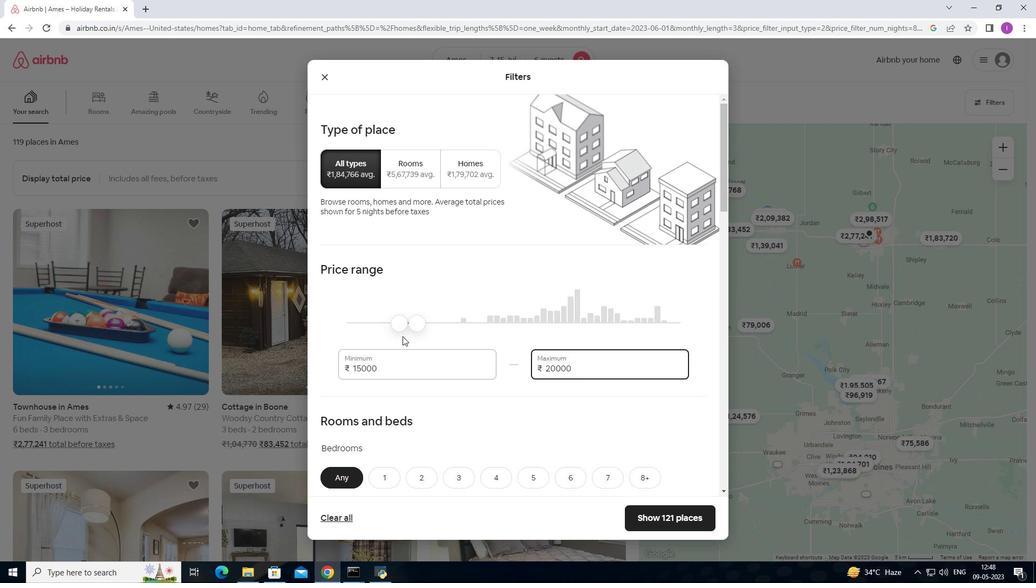 
Action: Mouse scrolled (404, 337) with delta (0, 0)
Screenshot: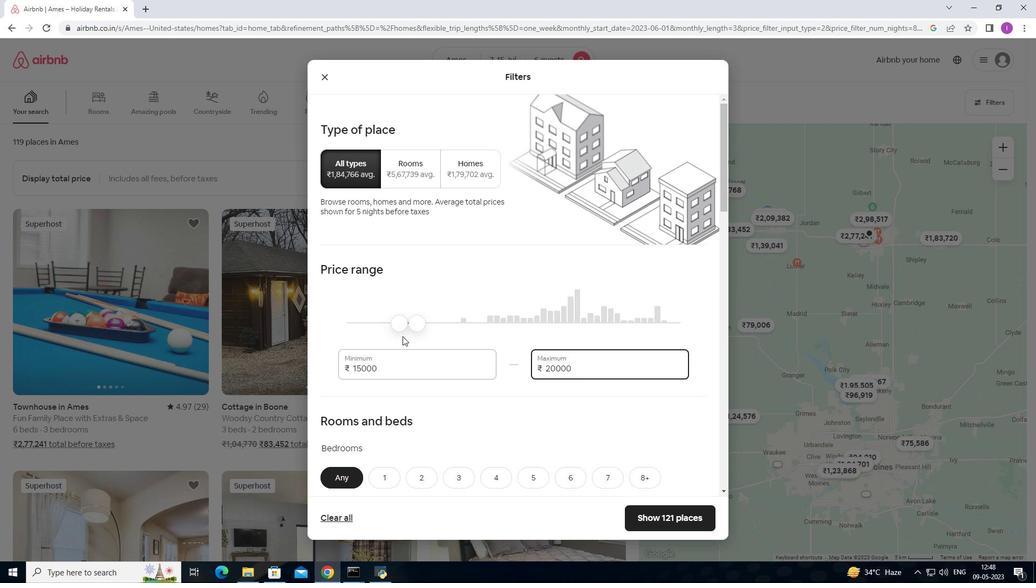 
Action: Mouse moved to (406, 329)
Screenshot: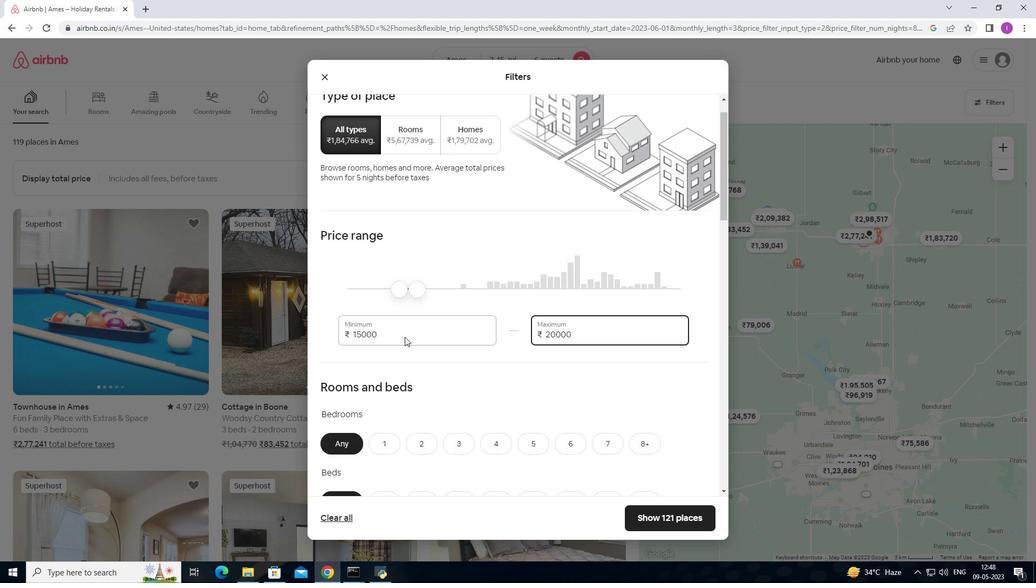 
Action: Mouse scrolled (406, 329) with delta (0, 0)
Screenshot: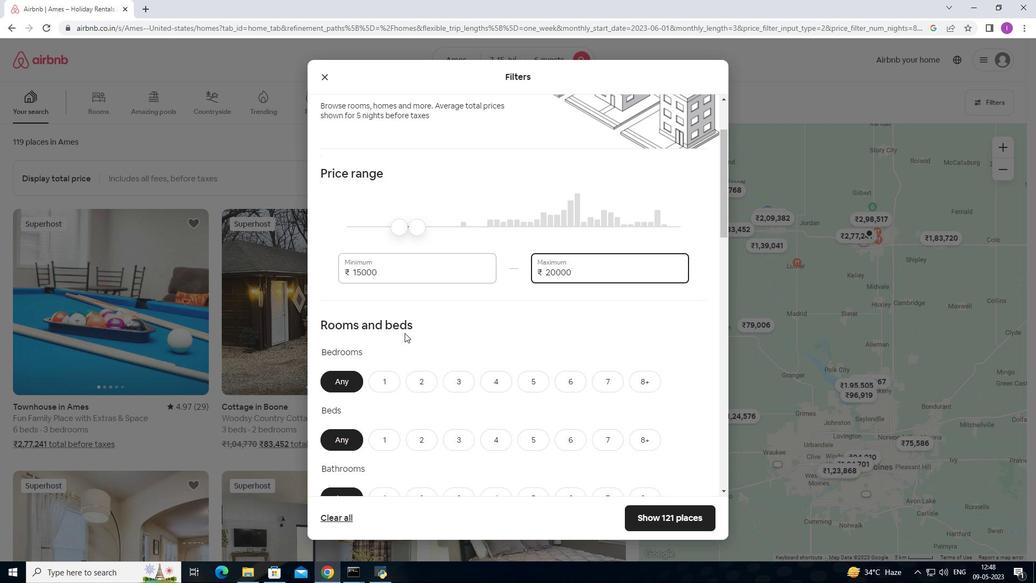 
Action: Mouse moved to (410, 320)
Screenshot: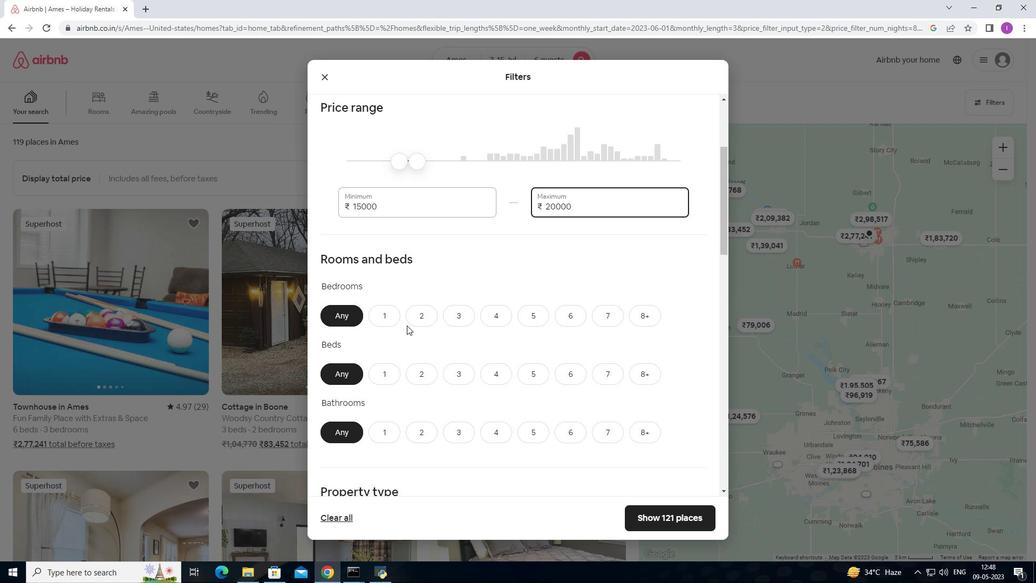 
Action: Mouse scrolled (410, 319) with delta (0, 0)
Screenshot: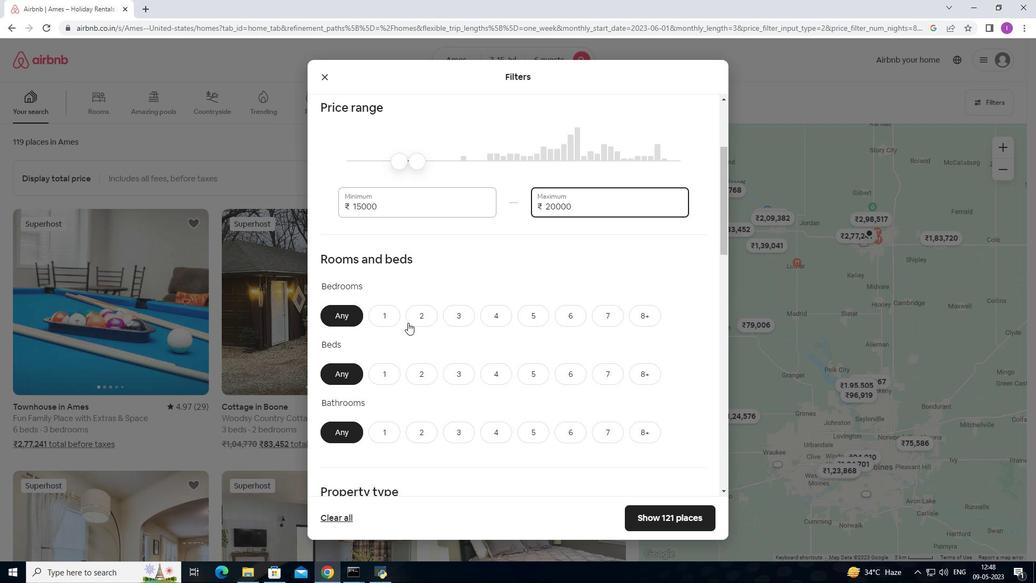 
Action: Mouse moved to (415, 314)
Screenshot: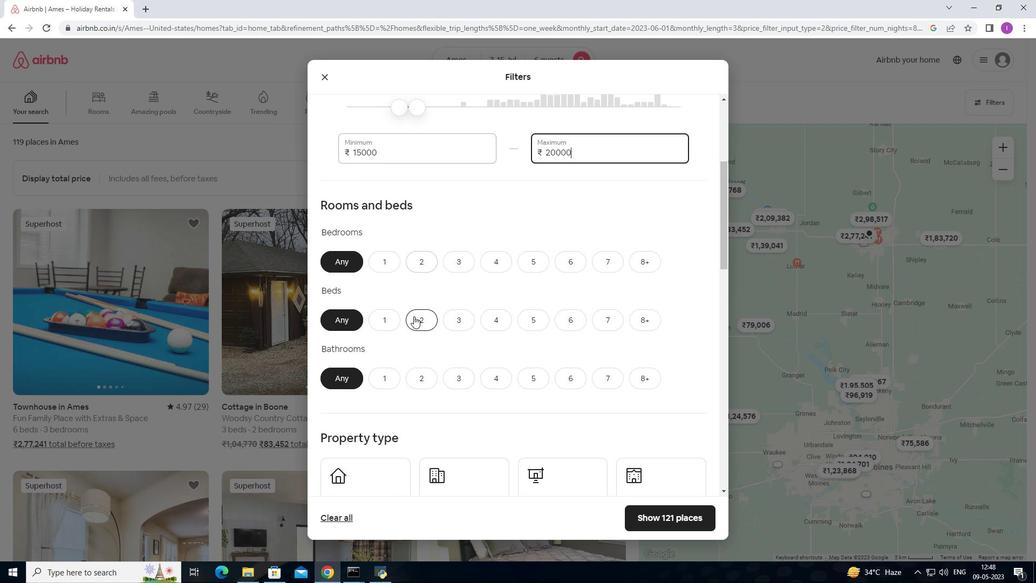 
Action: Mouse scrolled (415, 314) with delta (0, 0)
Screenshot: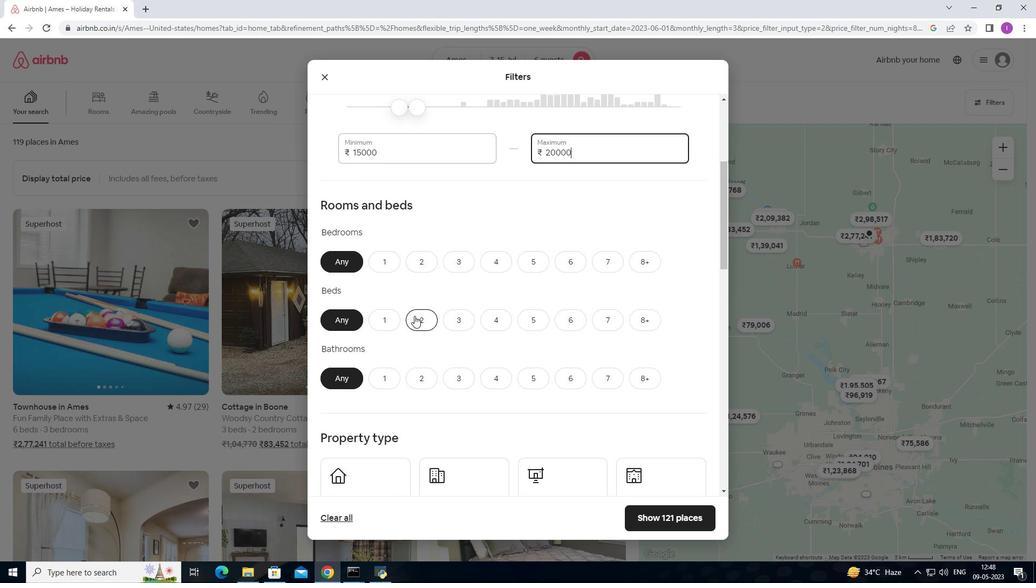 
Action: Mouse moved to (419, 311)
Screenshot: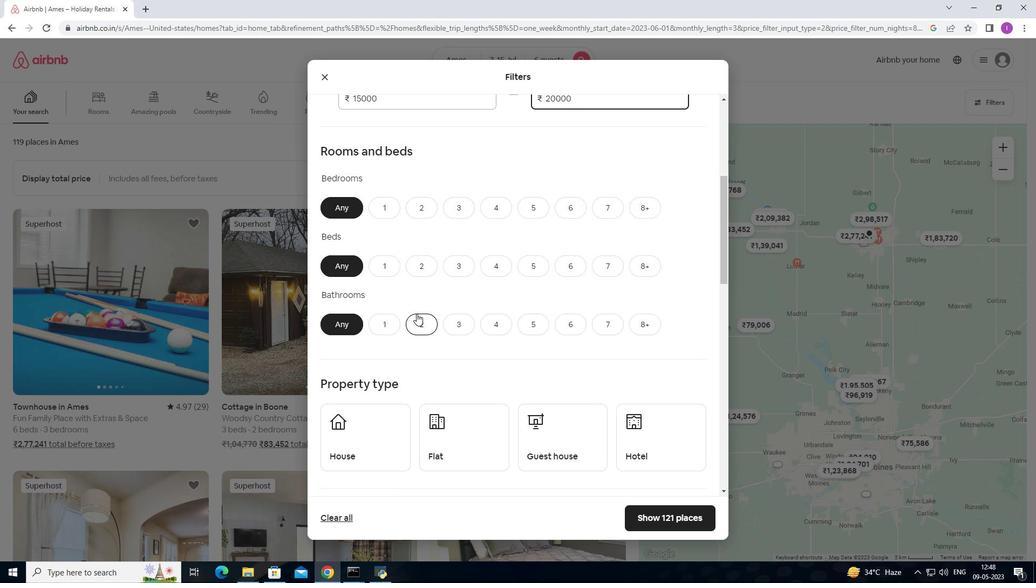 
Action: Mouse scrolled (419, 311) with delta (0, 0)
Screenshot: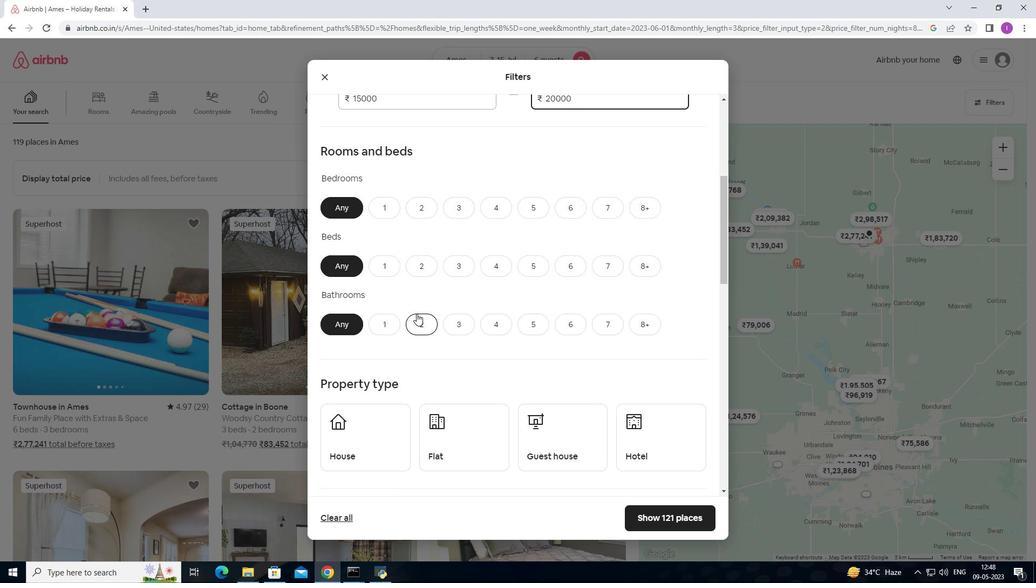 
Action: Mouse moved to (459, 152)
Screenshot: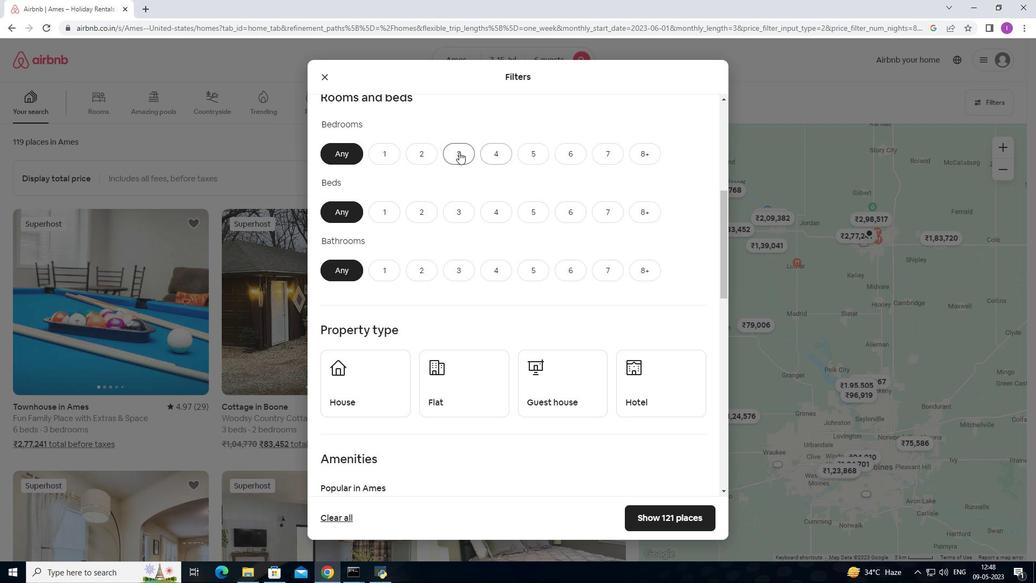 
Action: Mouse pressed left at (459, 152)
Screenshot: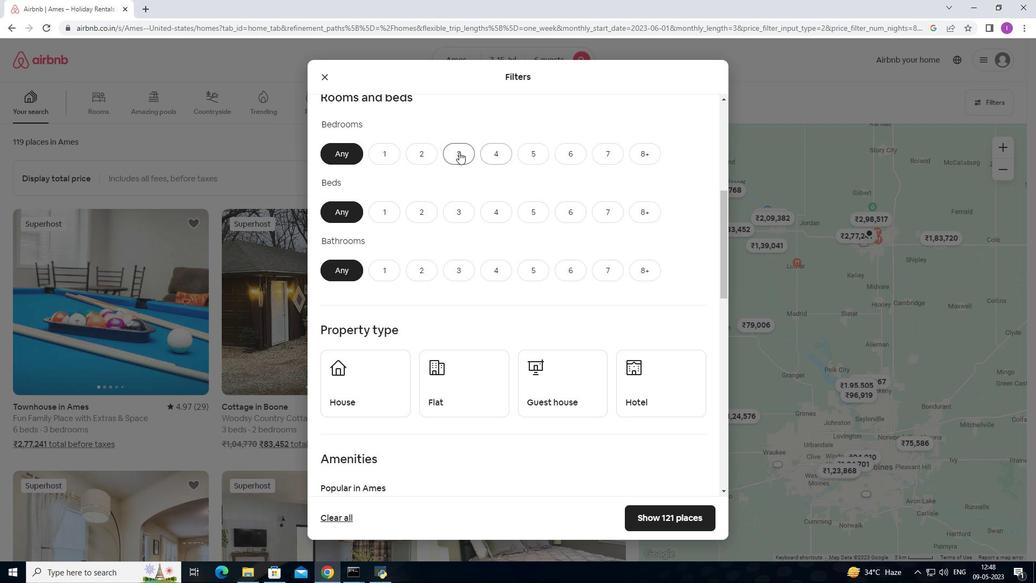 
Action: Mouse moved to (463, 215)
Screenshot: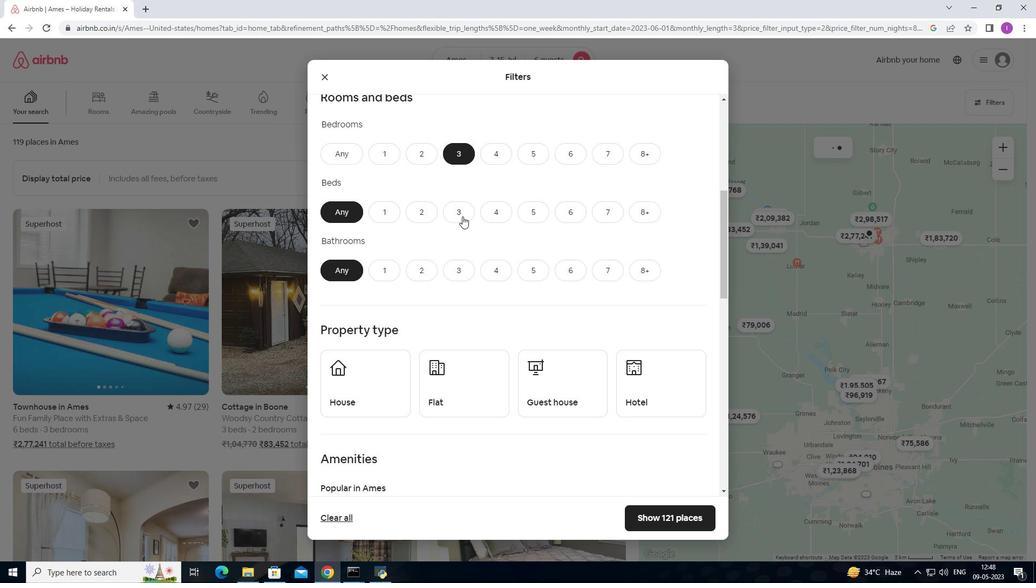 
Action: Mouse pressed left at (463, 215)
Screenshot: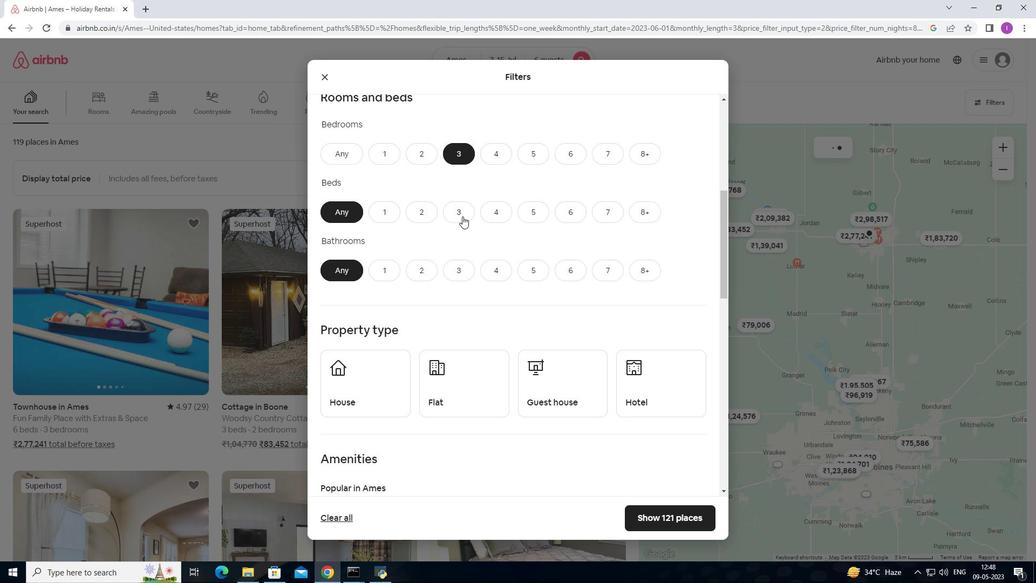 
Action: Mouse moved to (463, 273)
Screenshot: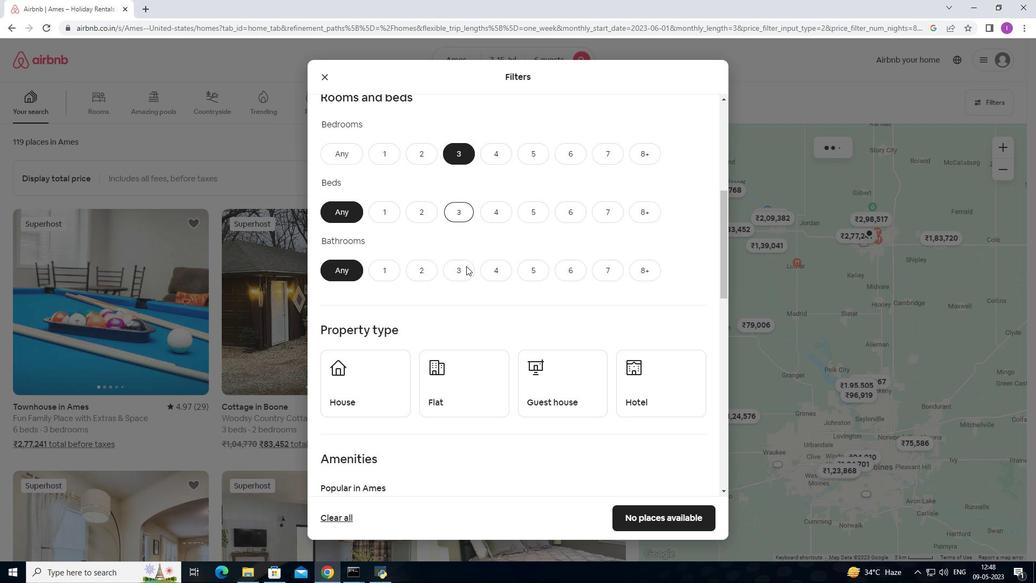 
Action: Mouse pressed left at (463, 273)
Screenshot: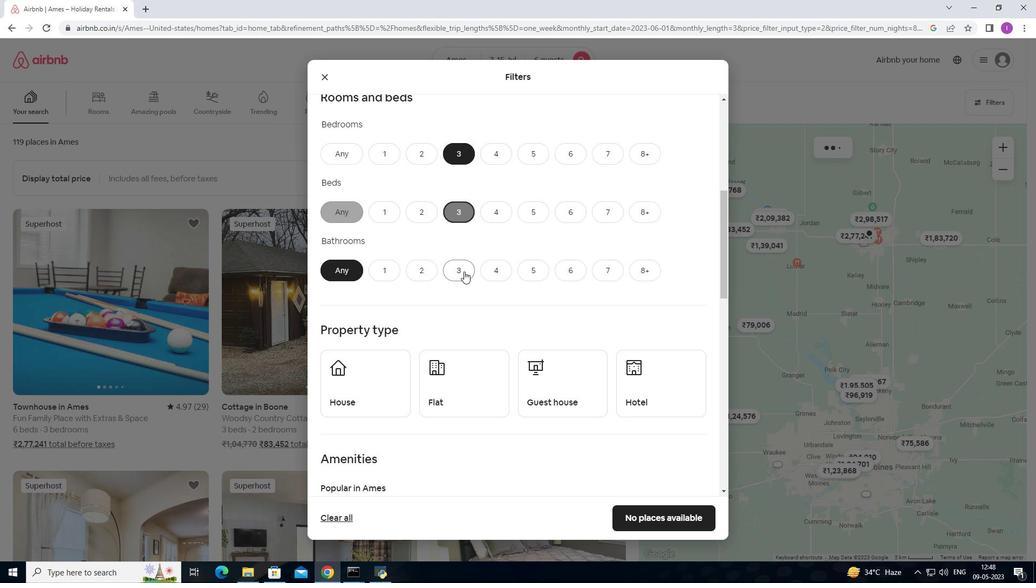 
Action: Mouse moved to (390, 300)
Screenshot: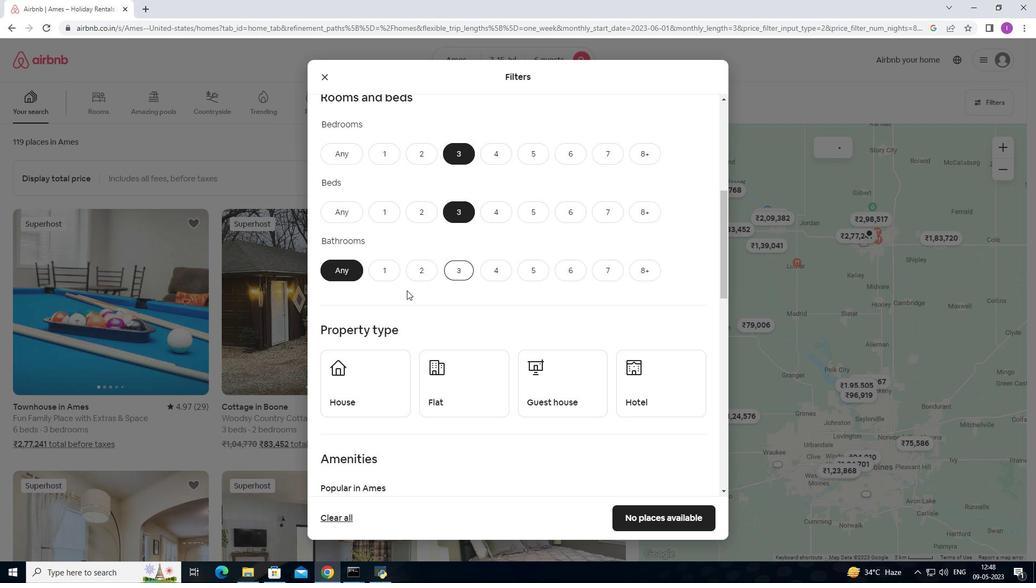 
Action: Mouse scrolled (390, 300) with delta (0, 0)
Screenshot: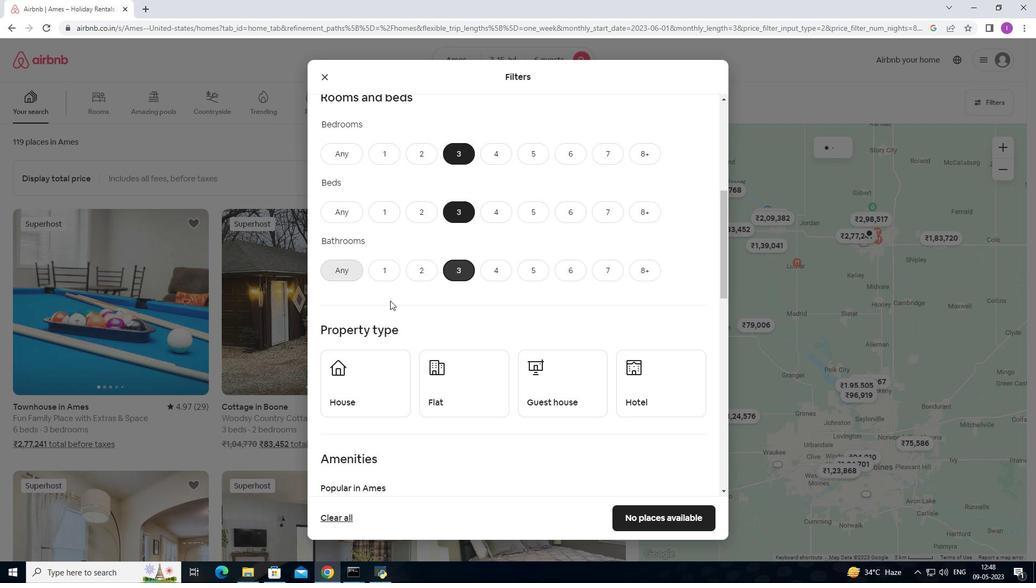 
Action: Mouse scrolled (390, 300) with delta (0, 0)
Screenshot: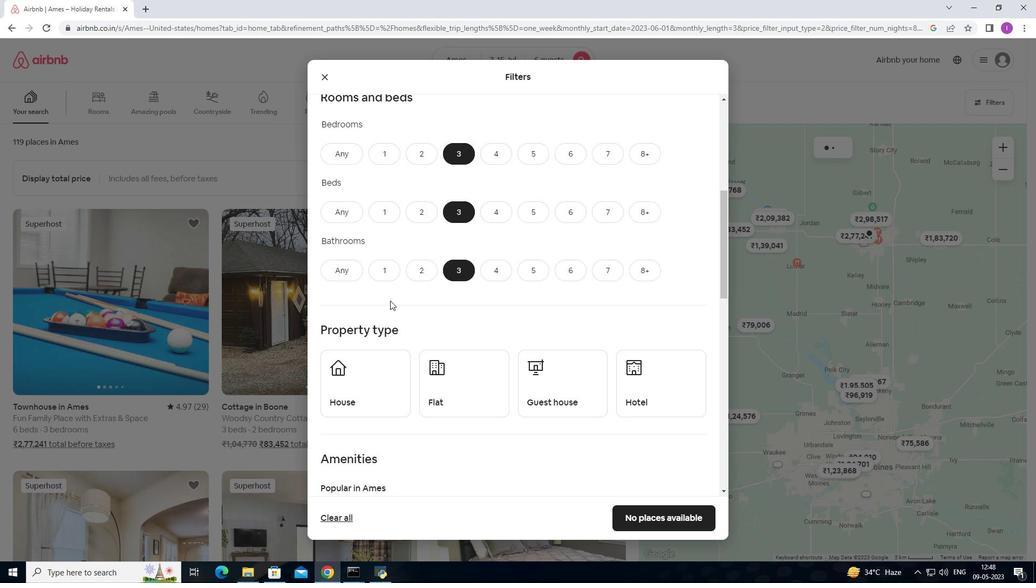 
Action: Mouse moved to (374, 285)
Screenshot: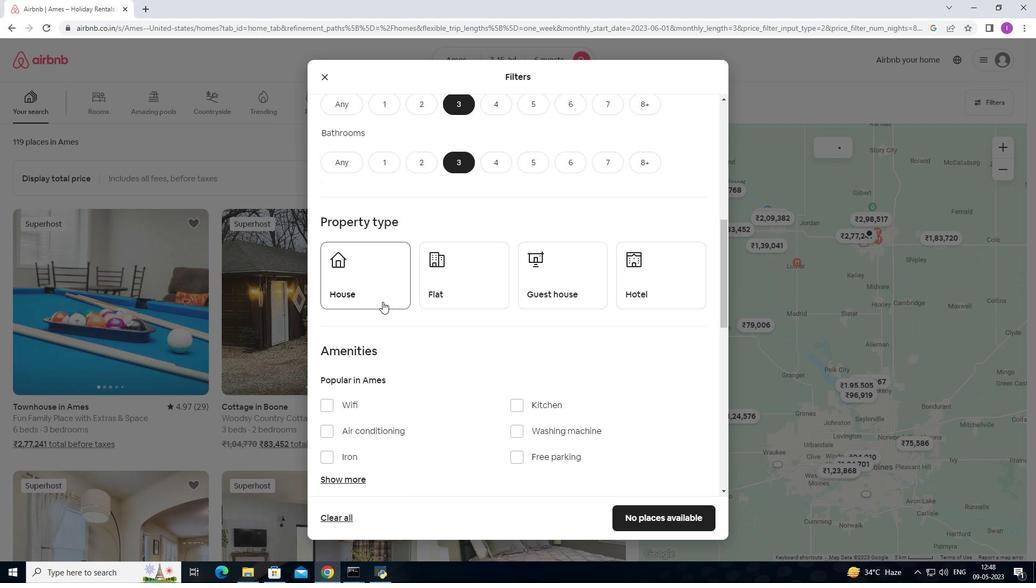 
Action: Mouse pressed left at (374, 285)
Screenshot: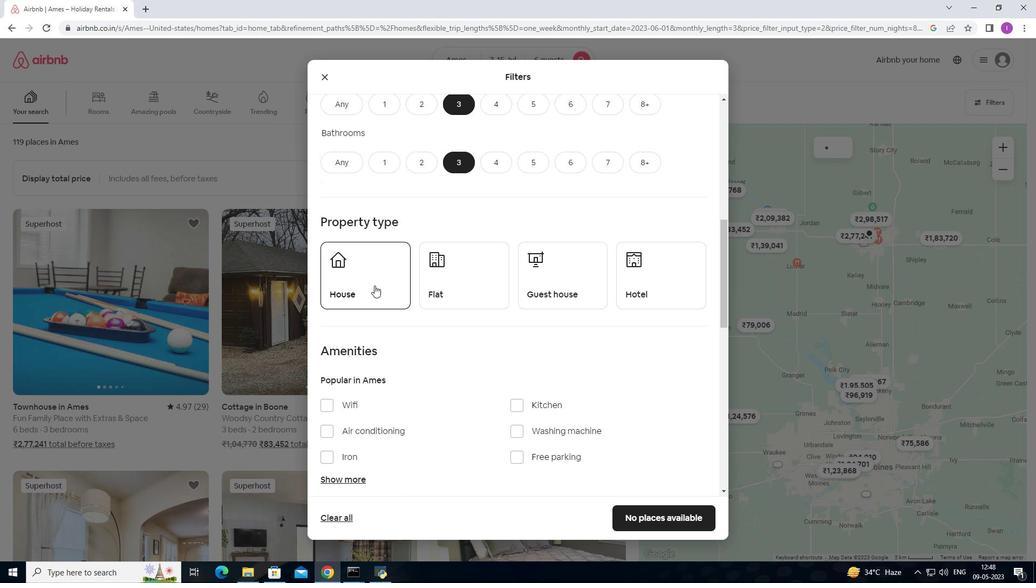 
Action: Mouse moved to (427, 282)
Screenshot: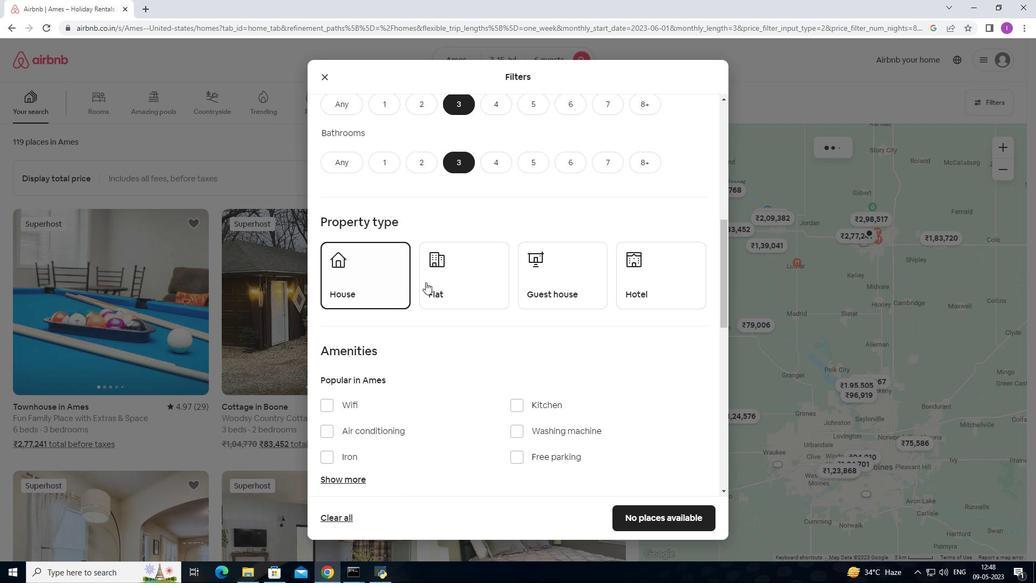 
Action: Mouse pressed left at (427, 282)
Screenshot: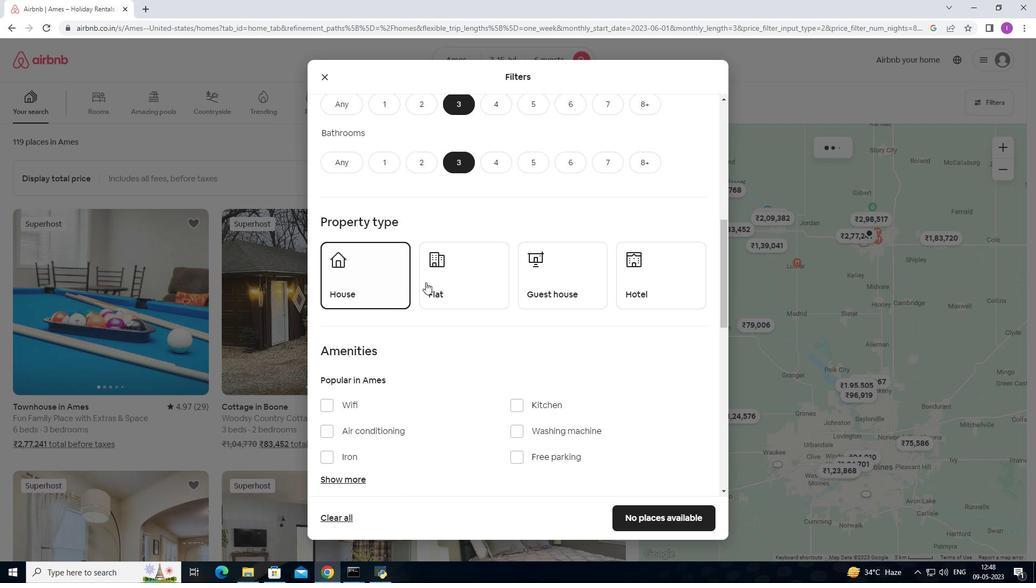 
Action: Mouse moved to (545, 270)
Screenshot: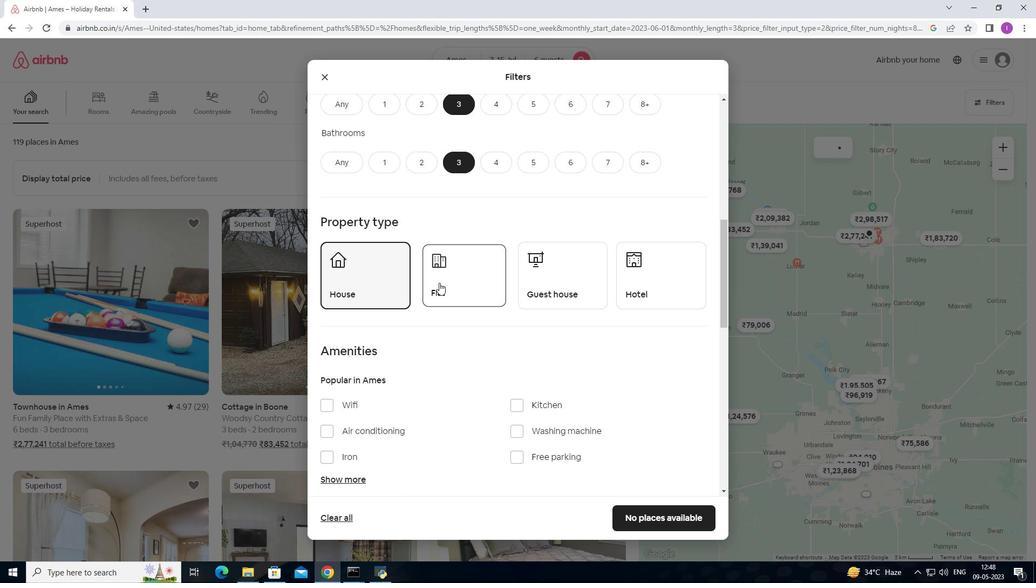 
Action: Mouse pressed left at (545, 270)
Screenshot: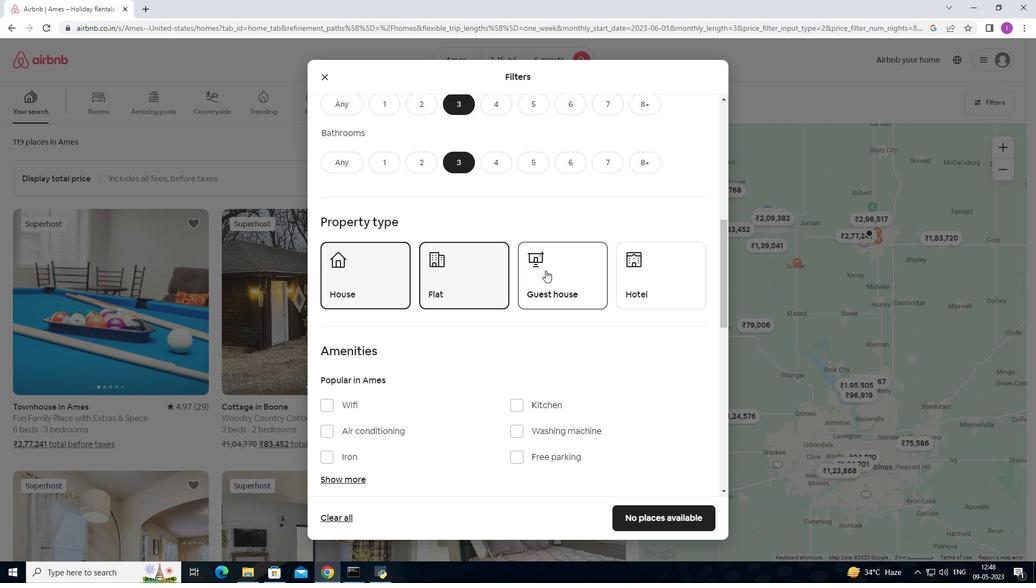 
Action: Mouse moved to (545, 264)
Screenshot: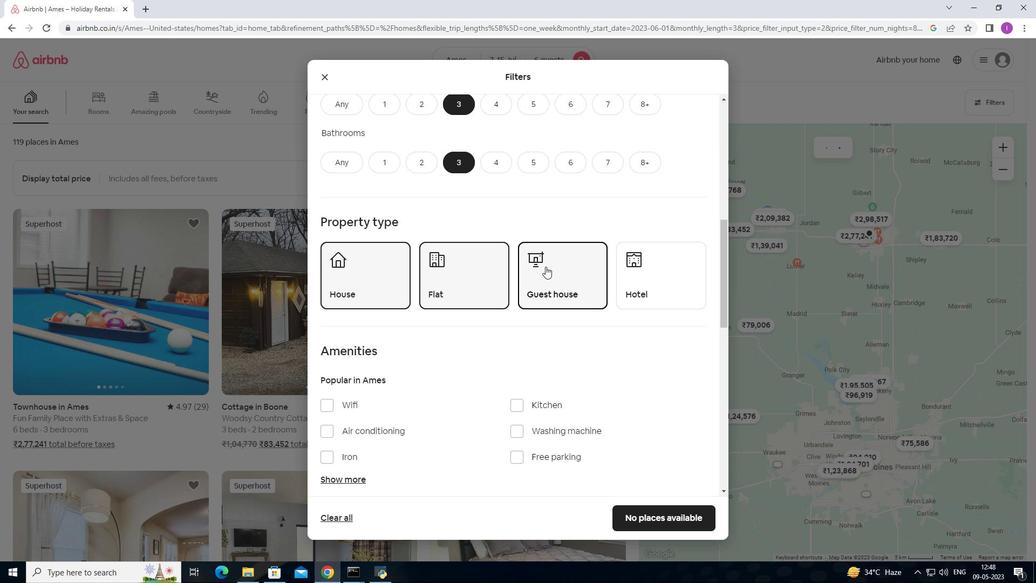 
Action: Mouse scrolled (545, 264) with delta (0, 0)
Screenshot: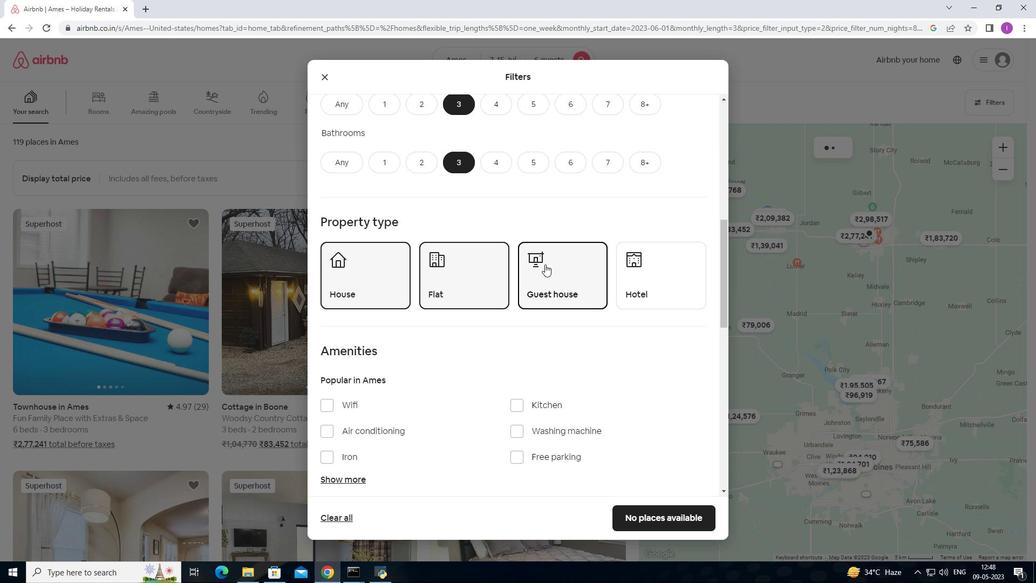 
Action: Mouse scrolled (545, 264) with delta (0, 0)
Screenshot: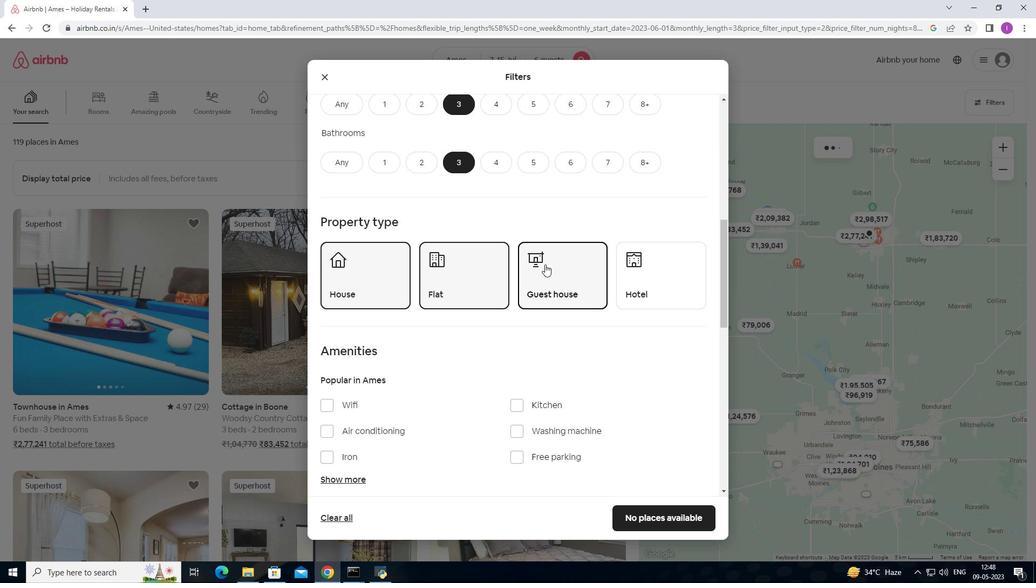 
Action: Mouse moved to (545, 258)
Screenshot: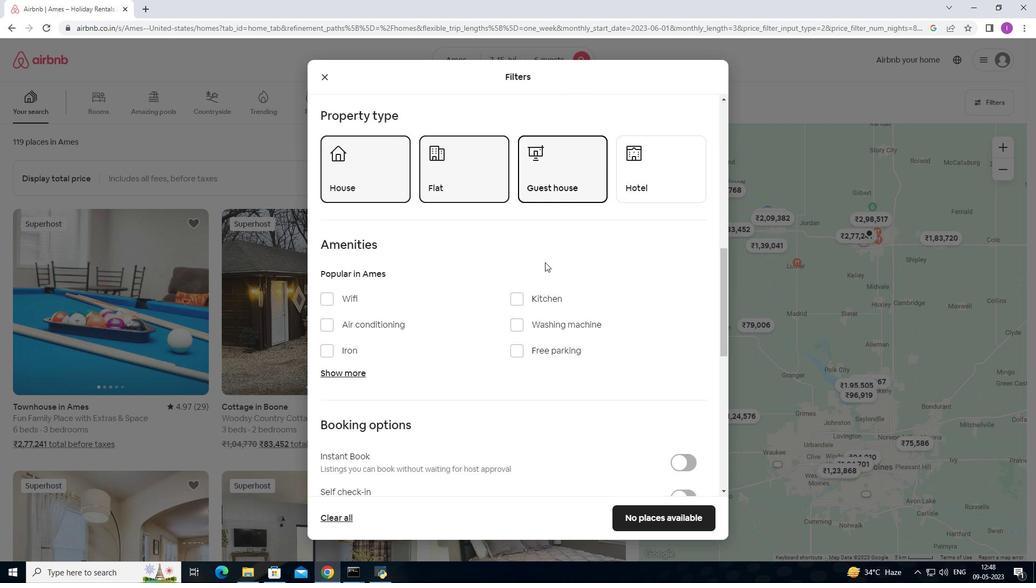 
Action: Mouse scrolled (545, 257) with delta (0, 0)
Screenshot: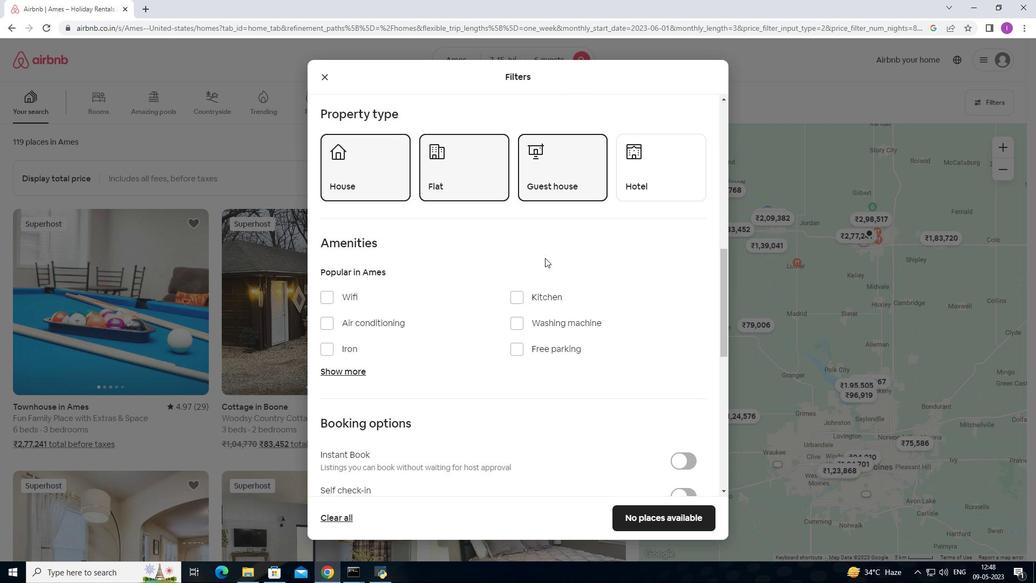 
Action: Mouse moved to (483, 265)
Screenshot: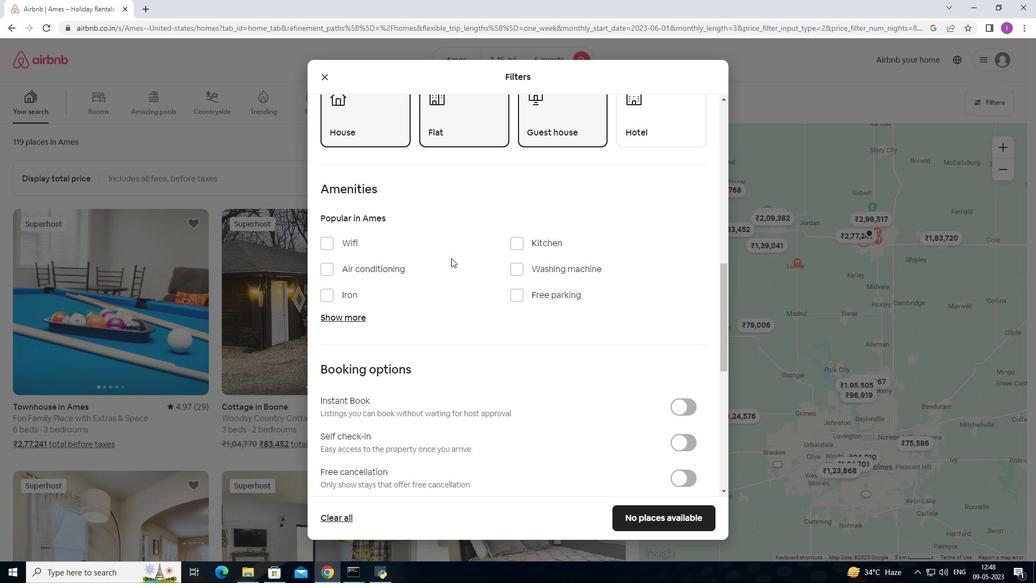 
Action: Mouse scrolled (483, 264) with delta (0, 0)
Screenshot: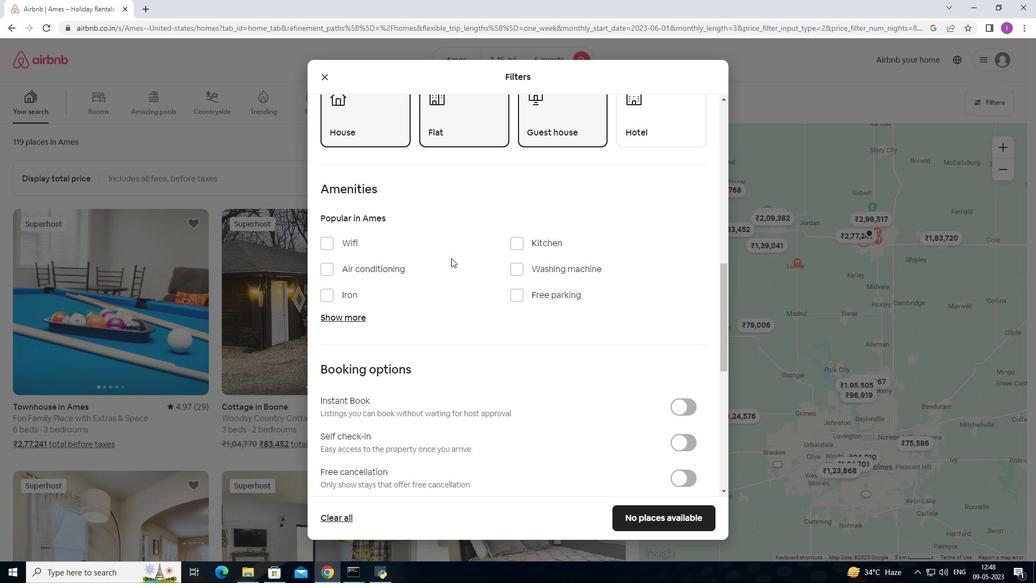 
Action: Mouse moved to (507, 274)
Screenshot: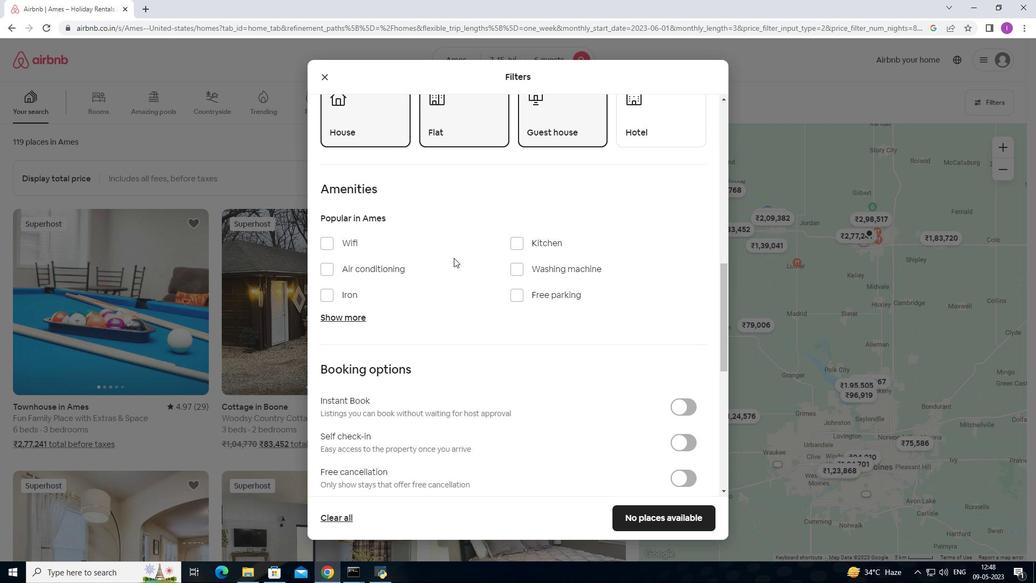 
Action: Mouse scrolled (507, 273) with delta (0, 0)
Screenshot: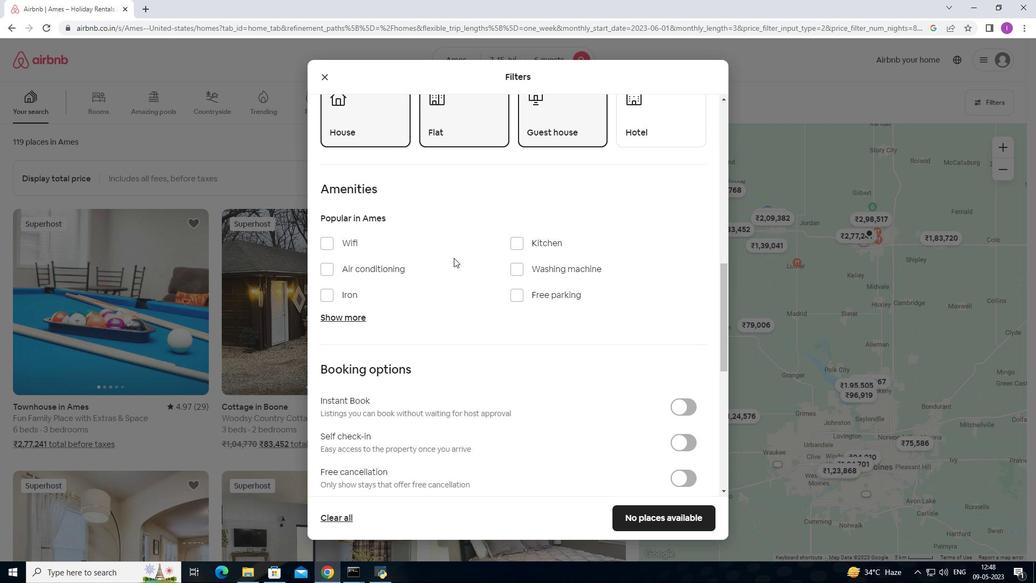 
Action: Mouse moved to (525, 280)
Screenshot: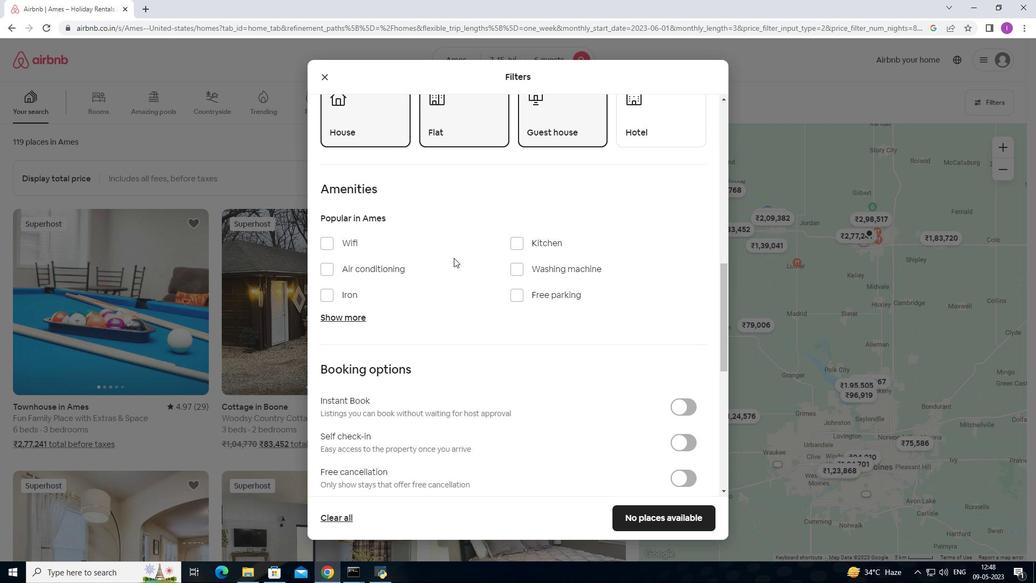 
Action: Mouse scrolled (525, 280) with delta (0, 0)
Screenshot: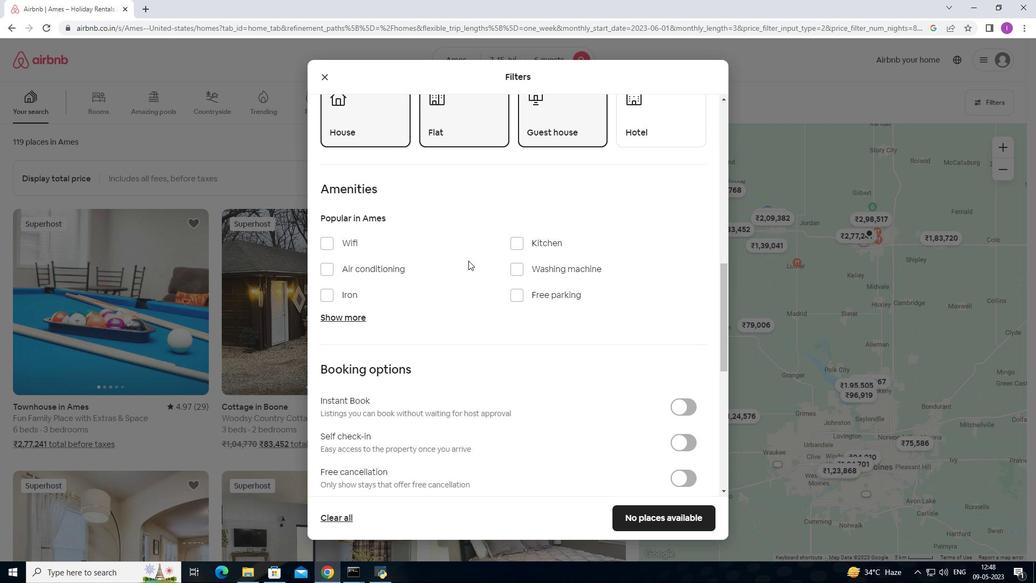 
Action: Mouse moved to (530, 282)
Screenshot: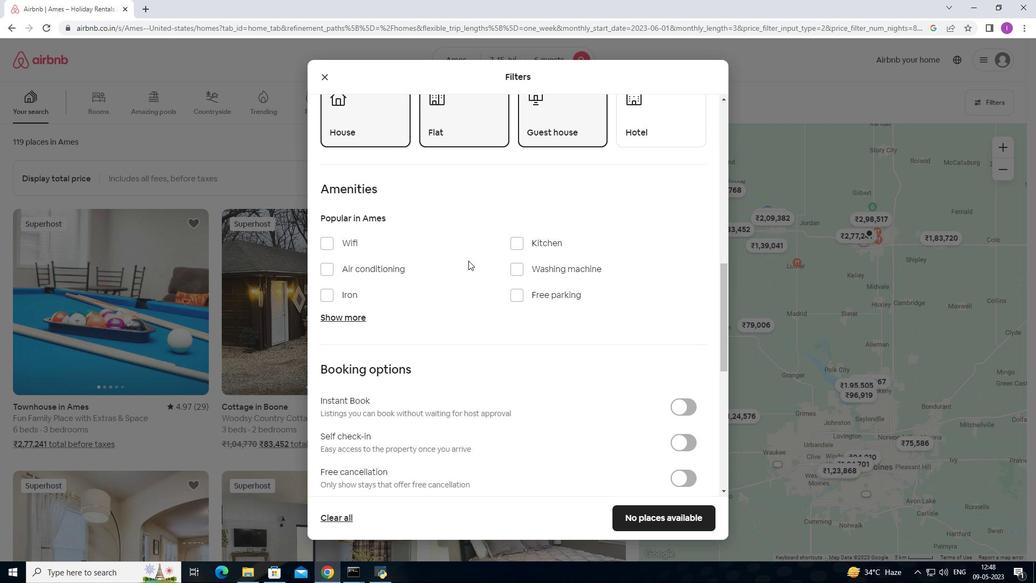 
Action: Mouse scrolled (529, 281) with delta (0, 0)
Screenshot: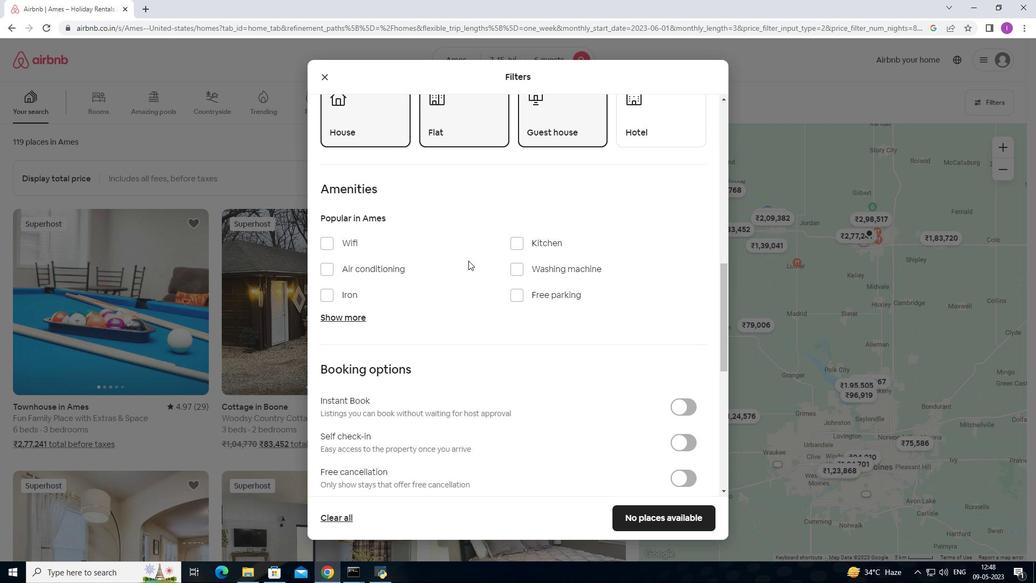 
Action: Mouse moved to (683, 225)
Screenshot: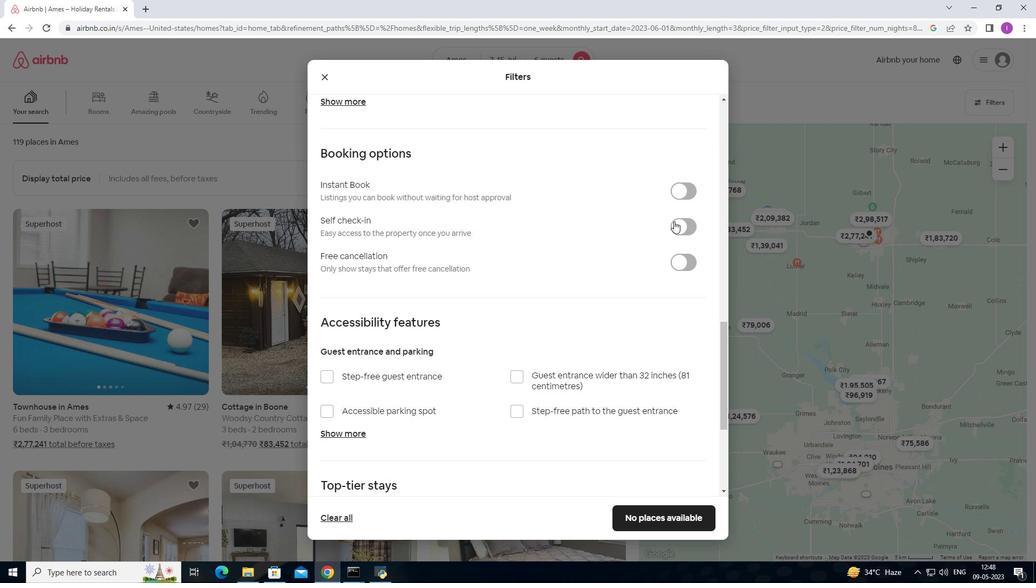 
Action: Mouse pressed left at (683, 225)
Screenshot: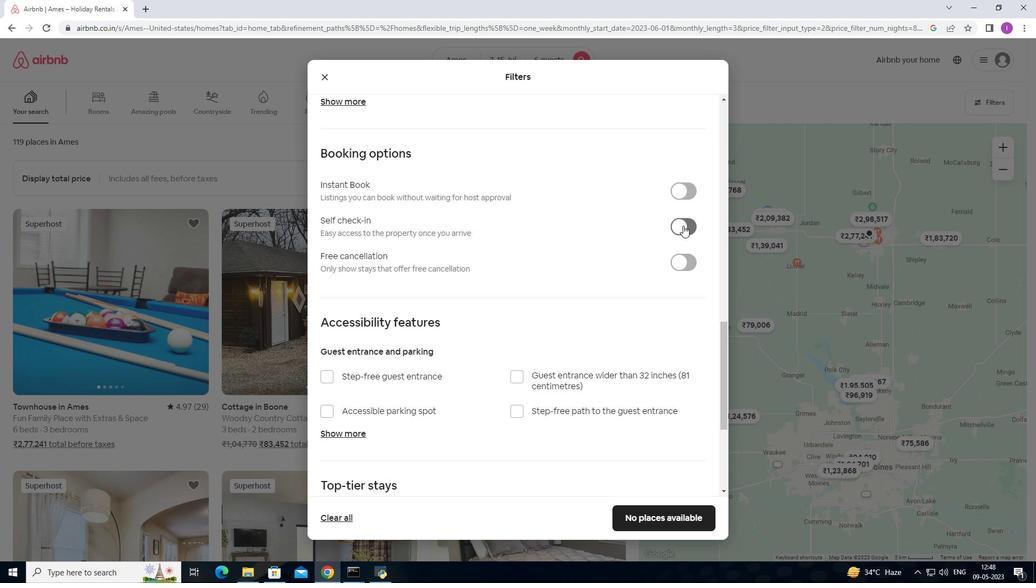 
Action: Mouse moved to (444, 314)
Screenshot: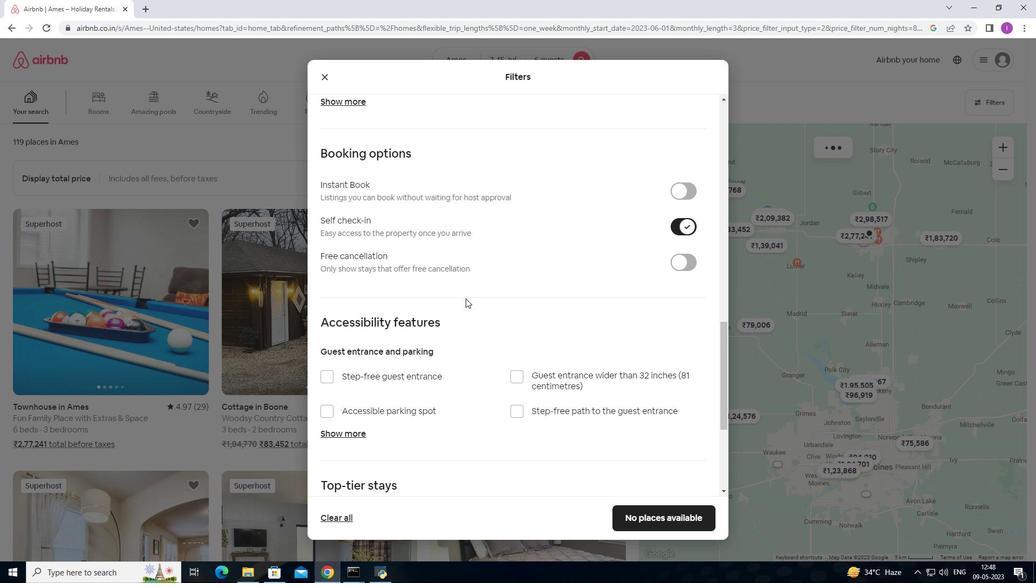 
Action: Mouse scrolled (444, 313) with delta (0, 0)
Screenshot: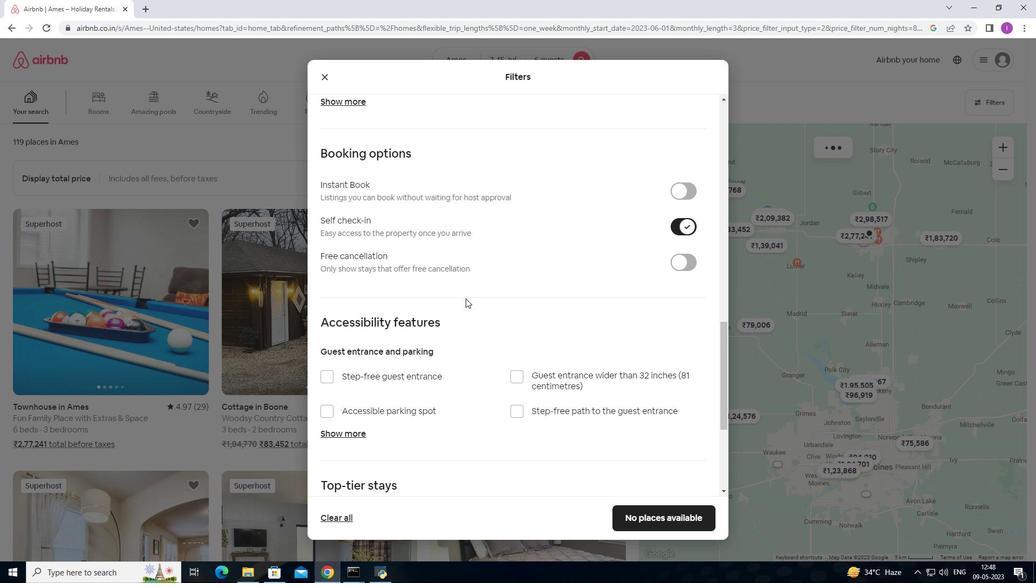 
Action: Mouse moved to (439, 322)
Screenshot: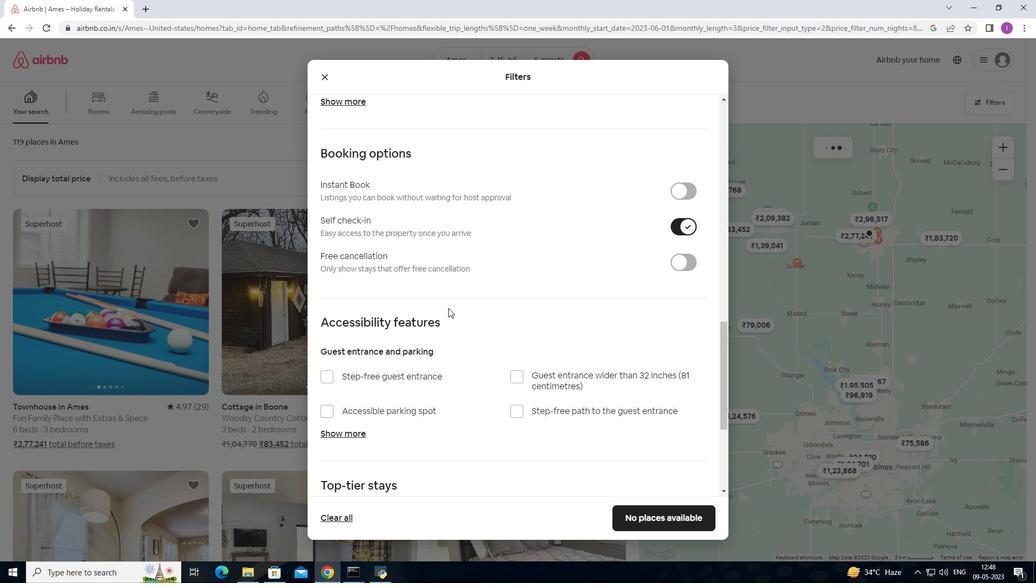 
Action: Mouse scrolled (439, 321) with delta (0, 0)
Screenshot: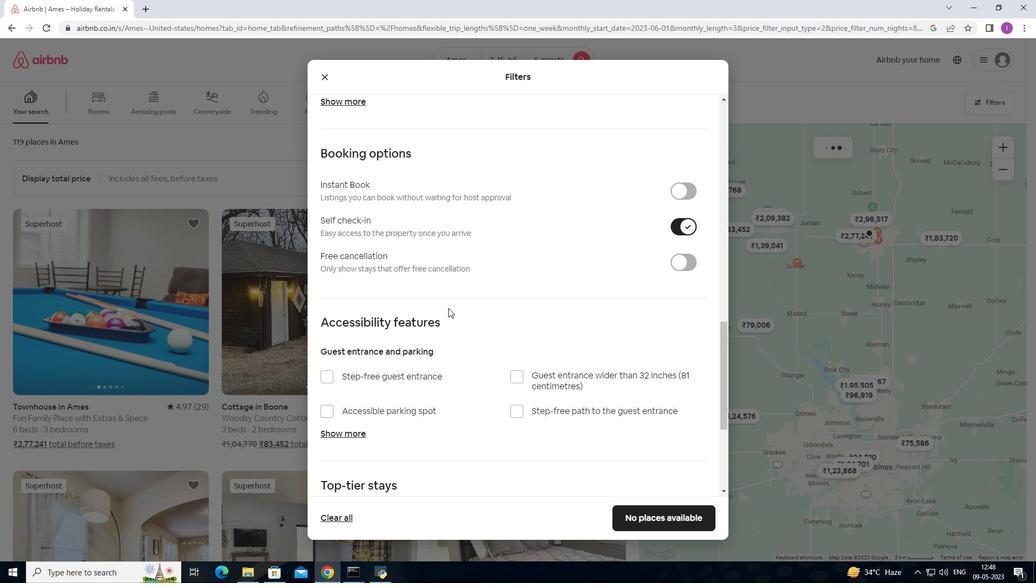 
Action: Mouse moved to (413, 334)
Screenshot: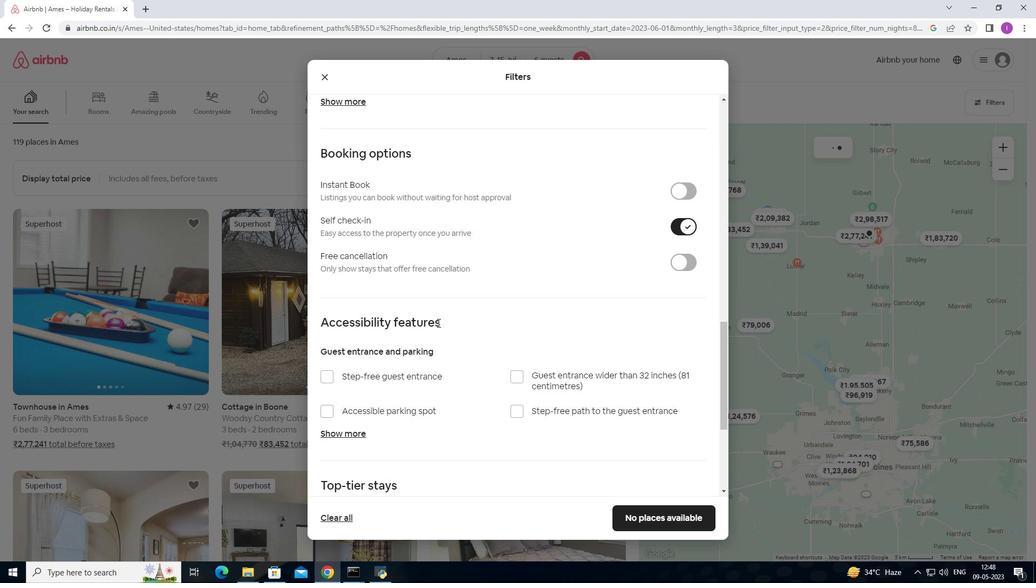 
Action: Mouse scrolled (413, 333) with delta (0, 0)
Screenshot: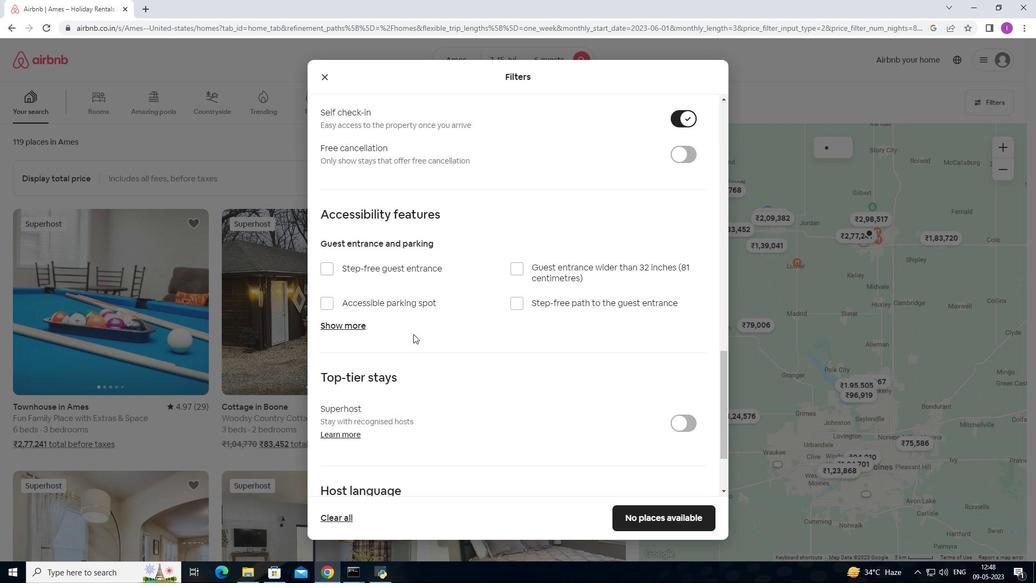 
Action: Mouse scrolled (413, 333) with delta (0, 0)
Screenshot: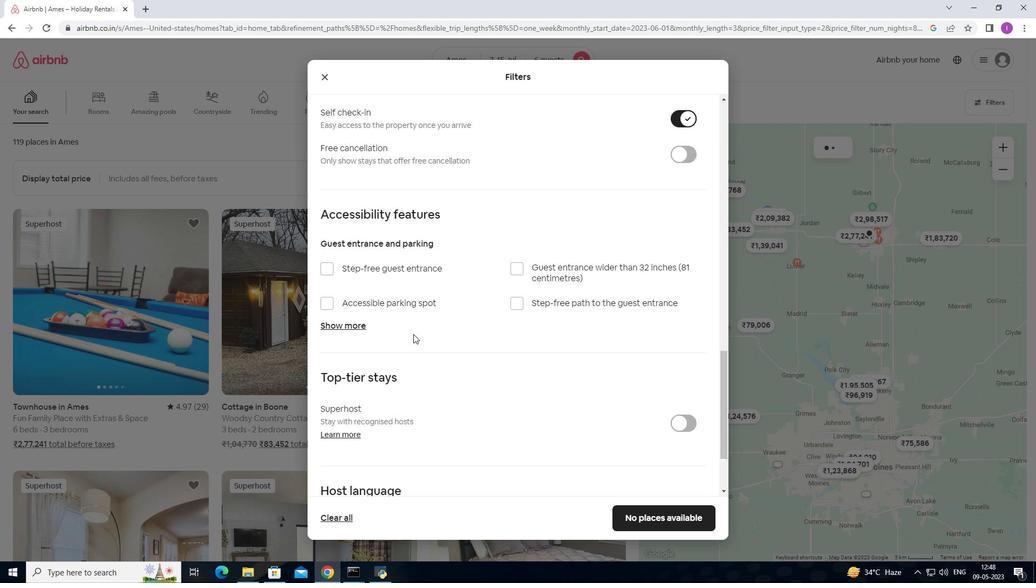 
Action: Mouse scrolled (413, 333) with delta (0, 0)
Screenshot: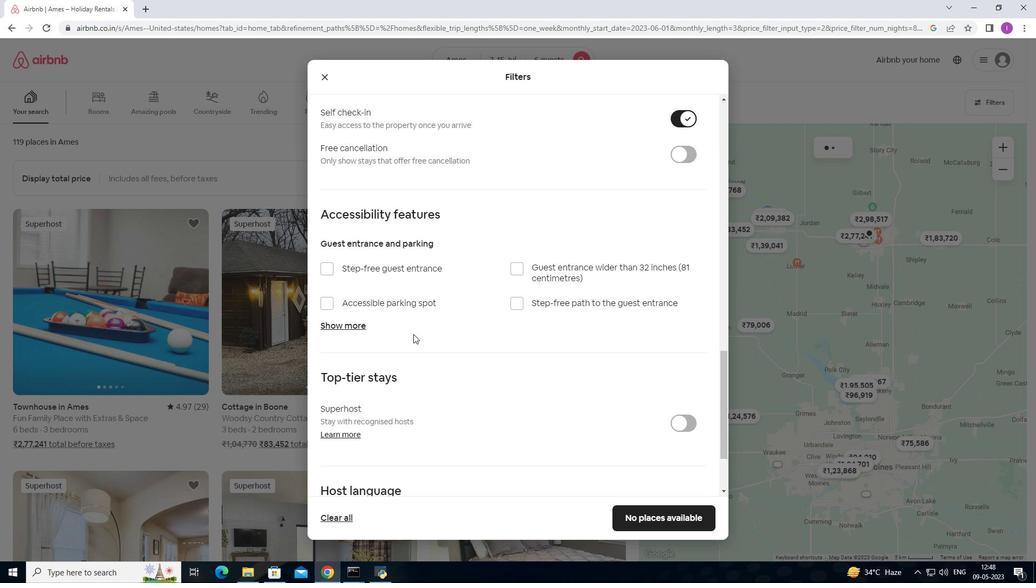 
Action: Mouse scrolled (413, 333) with delta (0, 0)
Screenshot: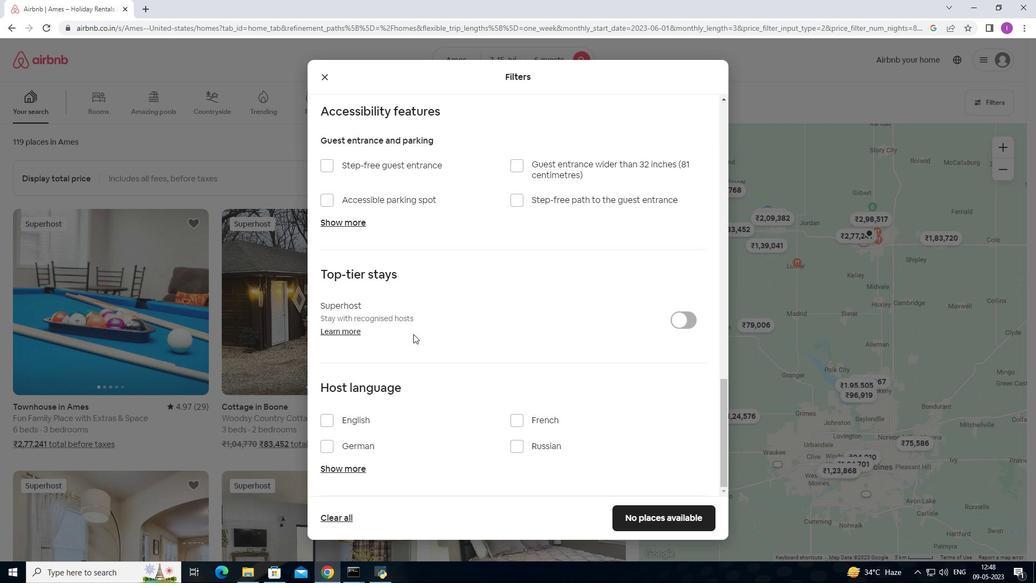 
Action: Mouse scrolled (413, 333) with delta (0, 0)
Screenshot: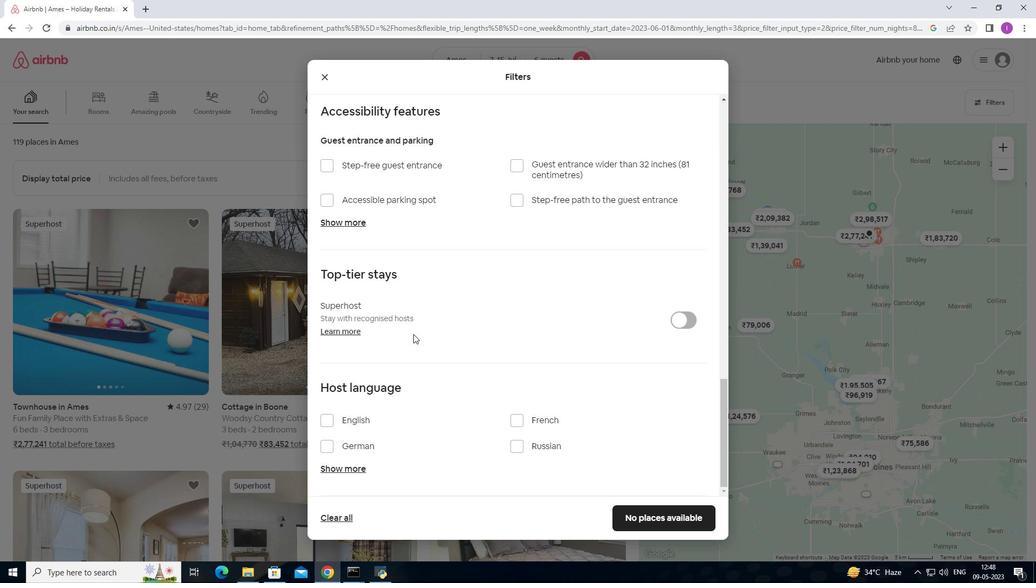 
Action: Mouse moved to (413, 334)
Screenshot: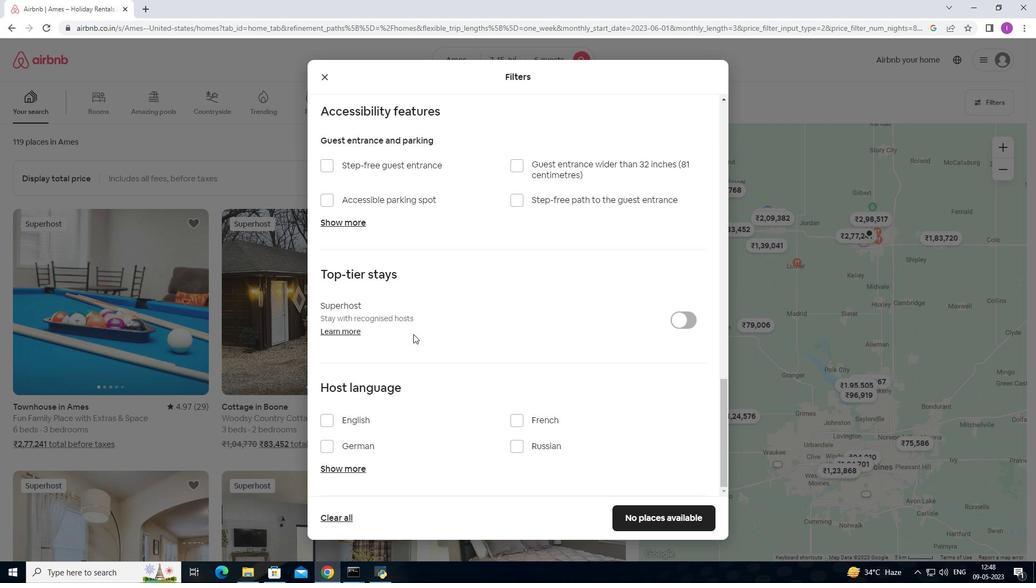 
Action: Mouse scrolled (413, 334) with delta (0, 0)
Screenshot: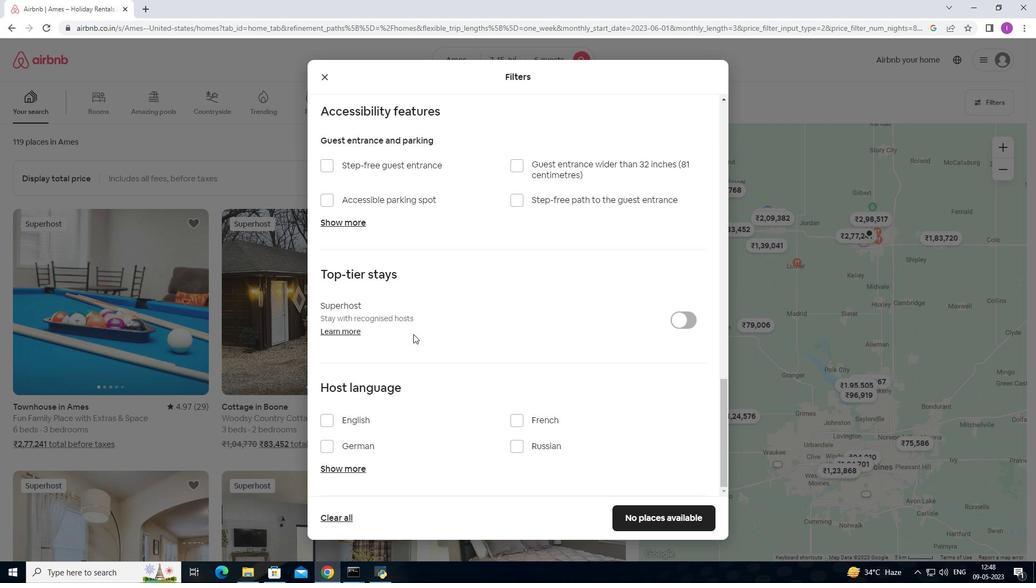 
Action: Mouse scrolled (413, 334) with delta (0, 0)
Screenshot: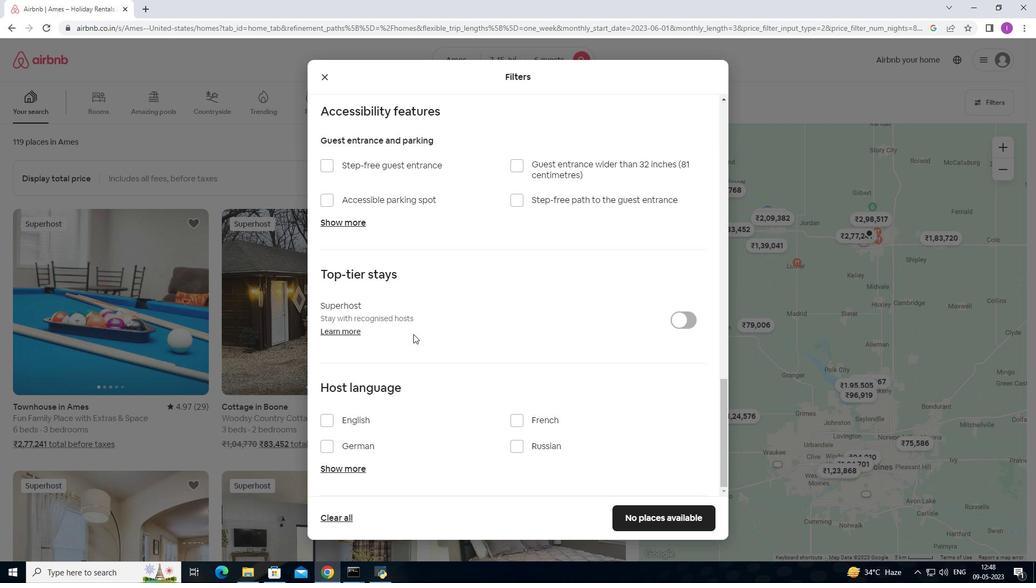 
Action: Mouse moved to (335, 421)
Screenshot: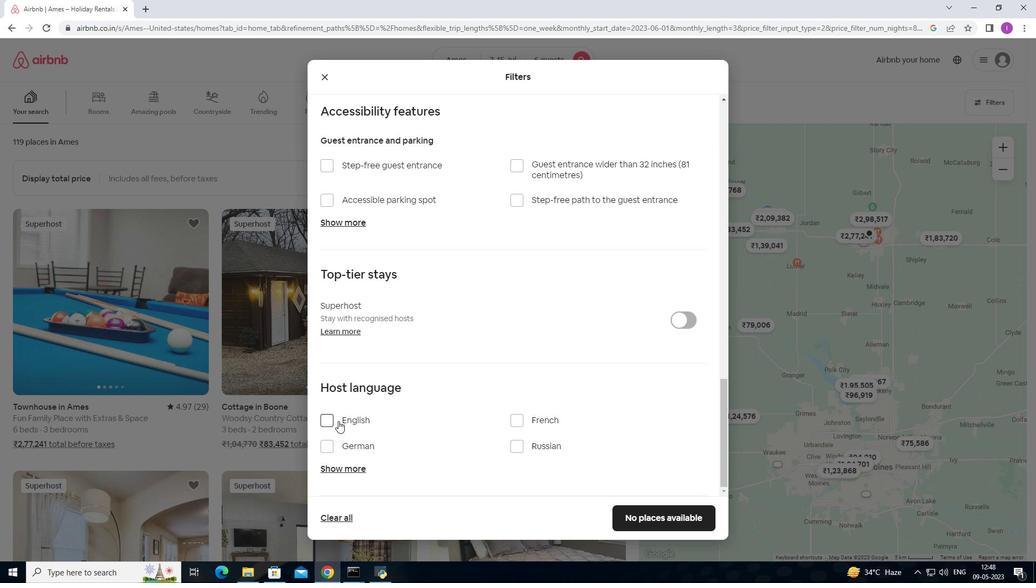 
Action: Mouse pressed left at (335, 421)
Screenshot: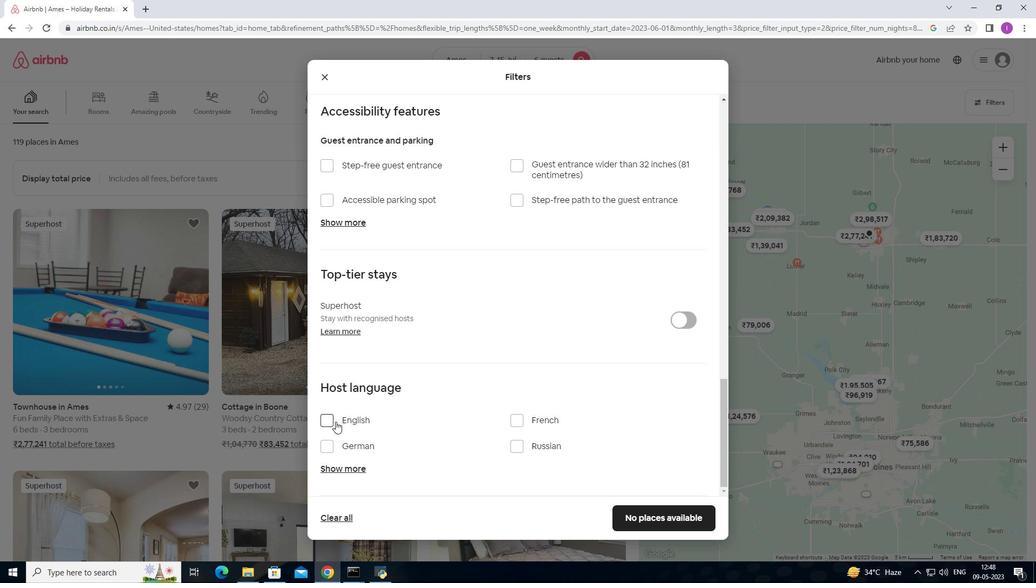 
Action: Mouse moved to (641, 521)
Screenshot: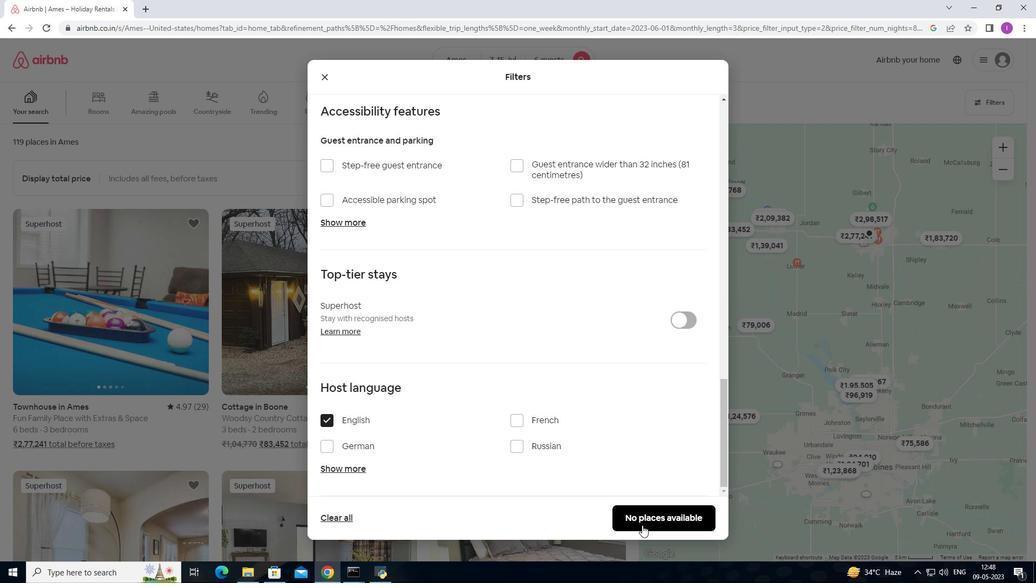 
Action: Mouse pressed left at (641, 521)
Screenshot: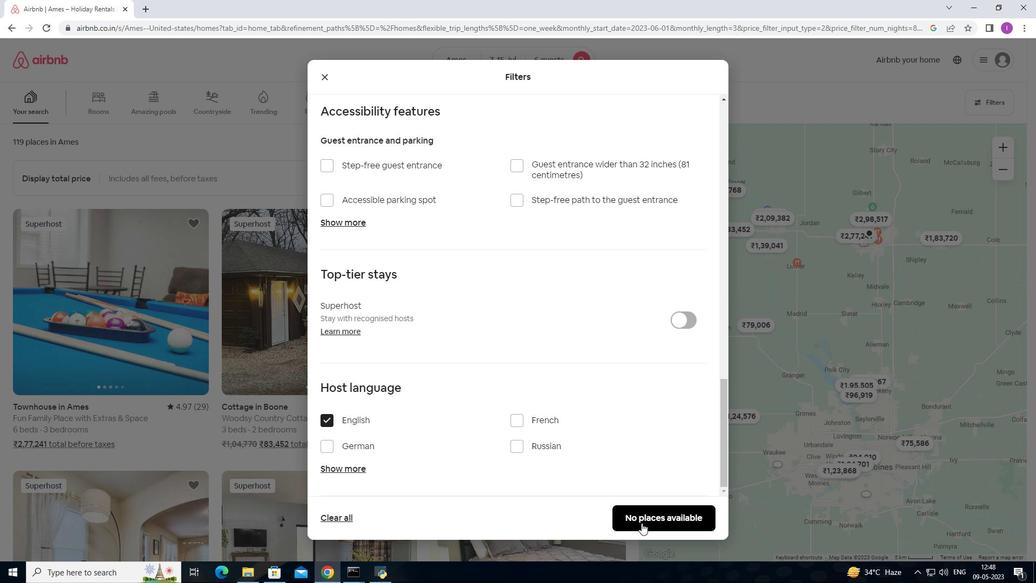 
Action: Mouse moved to (605, 473)
Screenshot: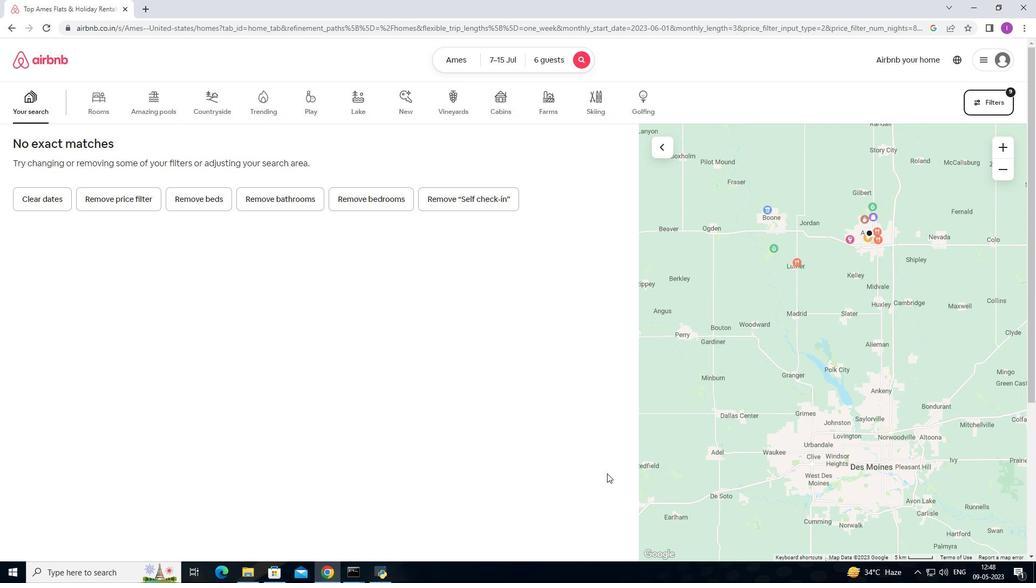 
